 Task: Search one way flight ticket for 1 adult, 6 children, 1 infant in seat and 1 infant on lap in business from Joplin: Joplin Regional Airport to Evansville: Evansville Regional Airport on 8-3-2023. Choice of flights is Alaska. Number of bags: 2 carry on bags. Price is upto 65000. Outbound departure time preference is 12:30.
Action: Mouse moved to (225, 335)
Screenshot: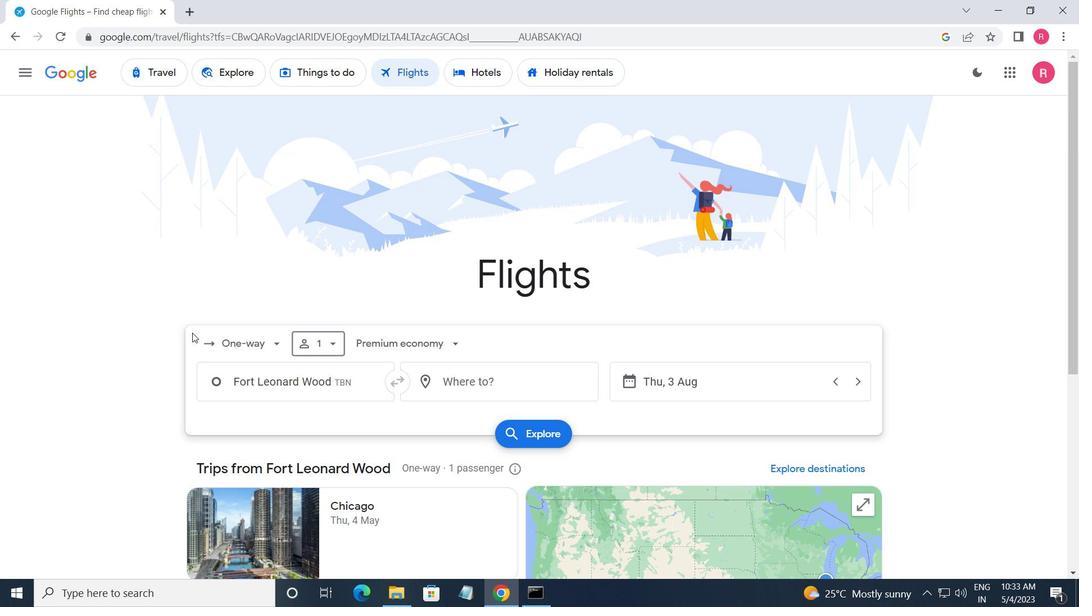 
Action: Mouse pressed left at (225, 335)
Screenshot: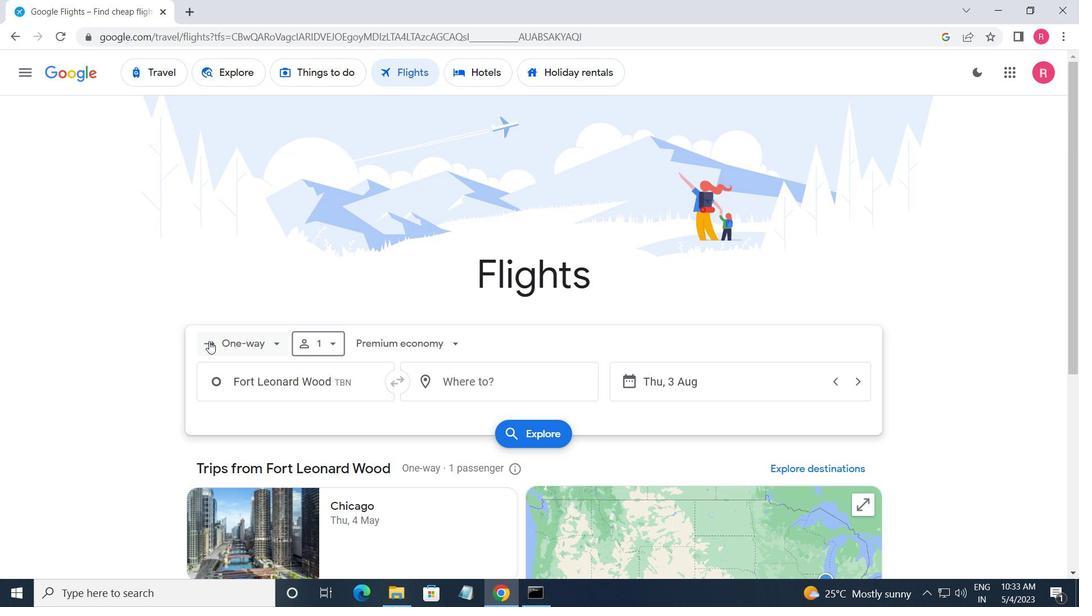 
Action: Mouse moved to (248, 409)
Screenshot: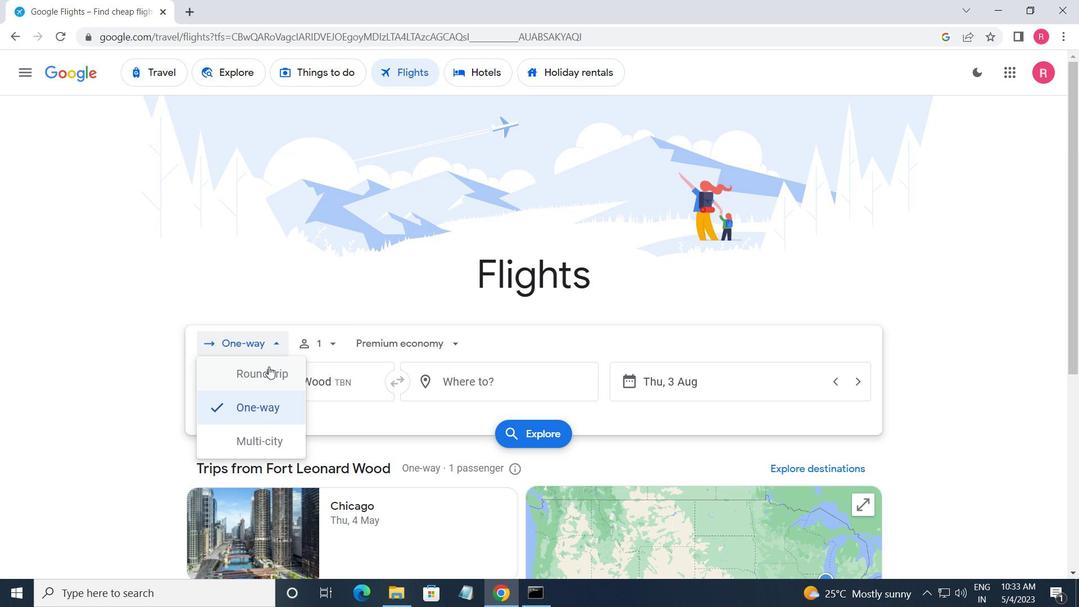 
Action: Mouse pressed left at (248, 409)
Screenshot: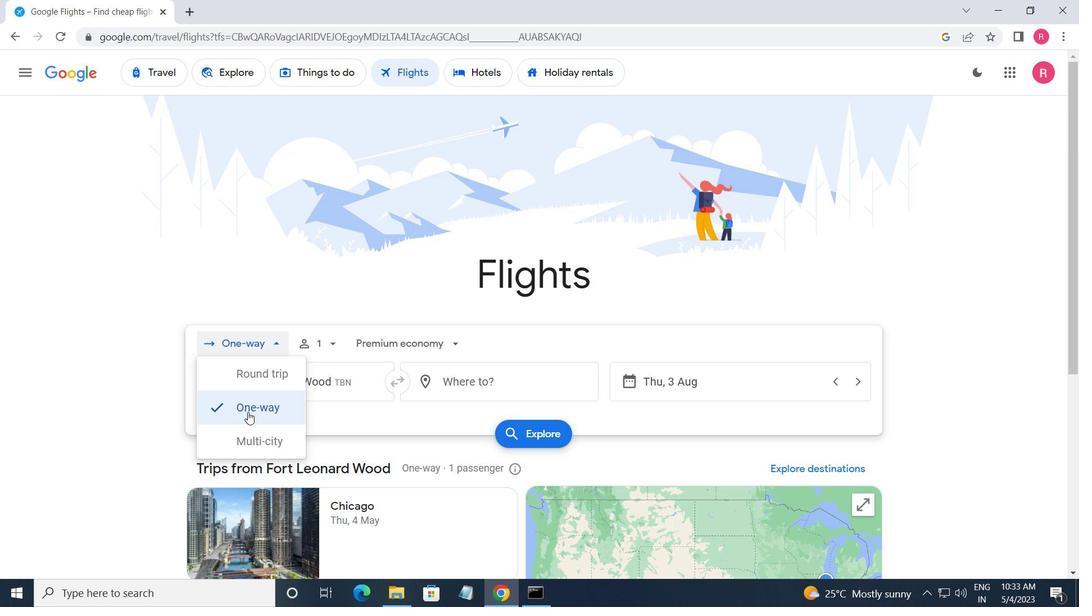 
Action: Mouse moved to (326, 341)
Screenshot: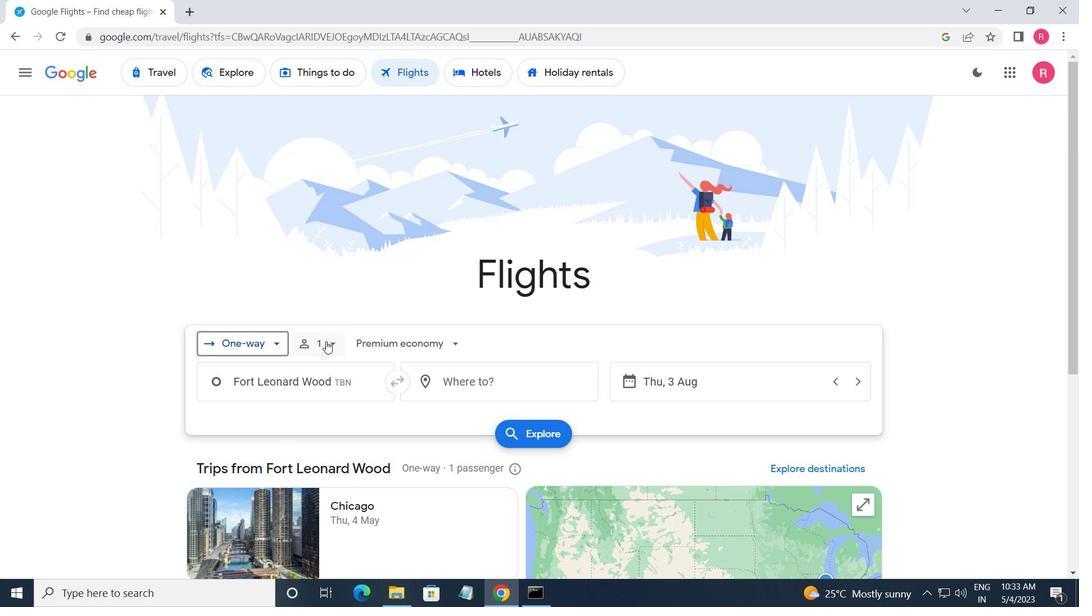 
Action: Mouse pressed left at (326, 341)
Screenshot: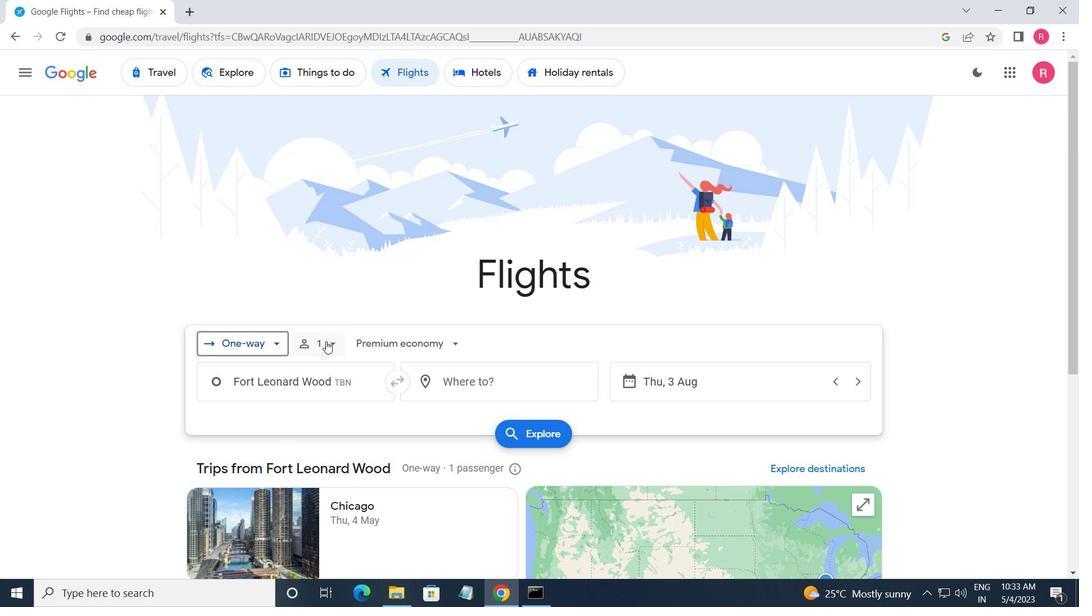 
Action: Mouse moved to (441, 407)
Screenshot: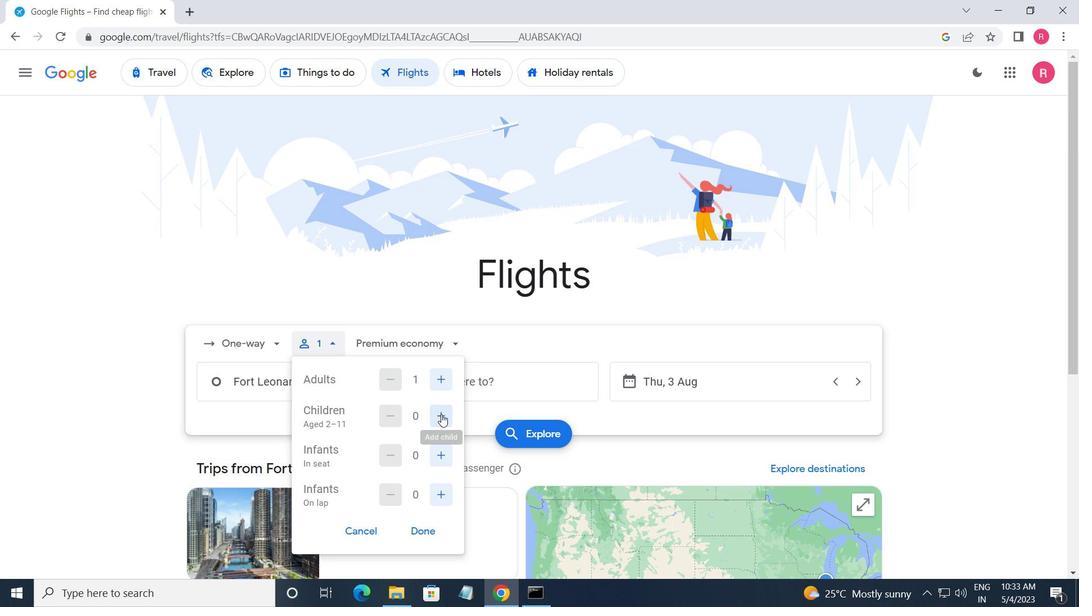 
Action: Mouse pressed left at (441, 407)
Screenshot: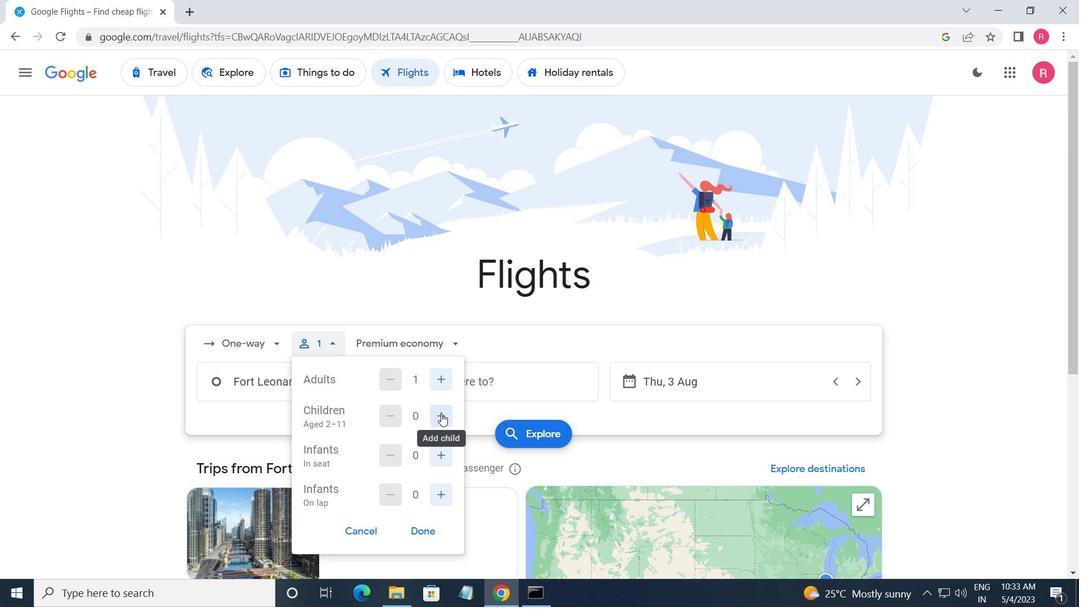 
Action: Mouse pressed left at (441, 407)
Screenshot: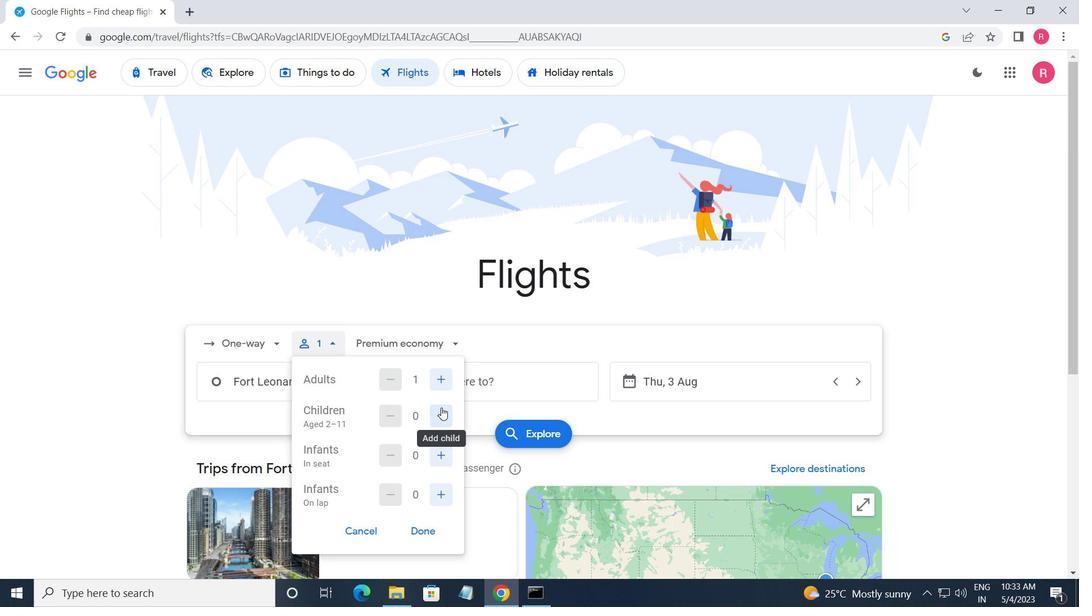 
Action: Mouse pressed left at (441, 407)
Screenshot: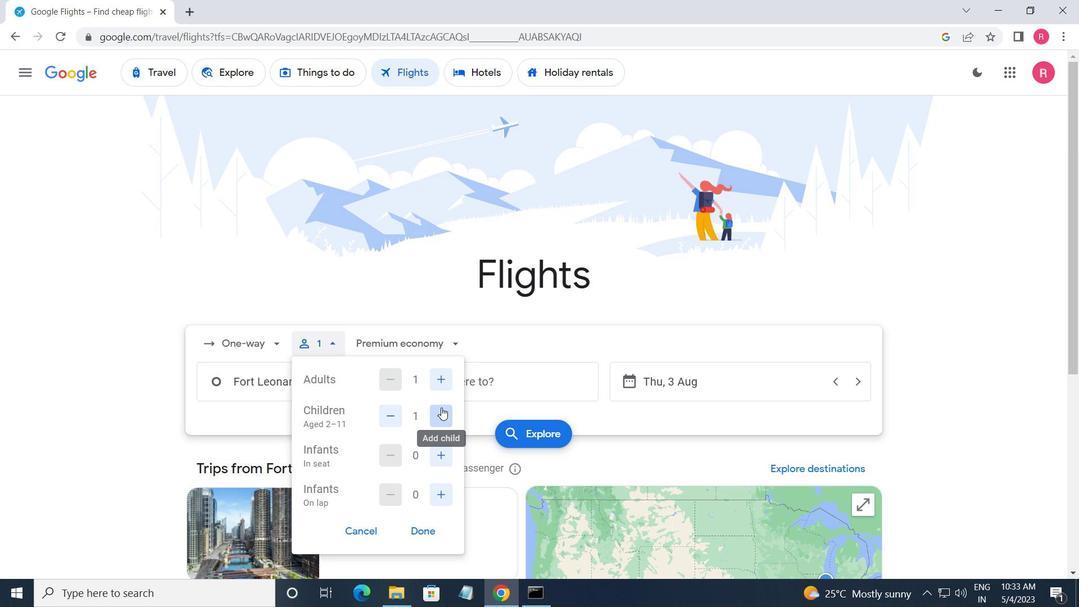 
Action: Mouse pressed left at (441, 407)
Screenshot: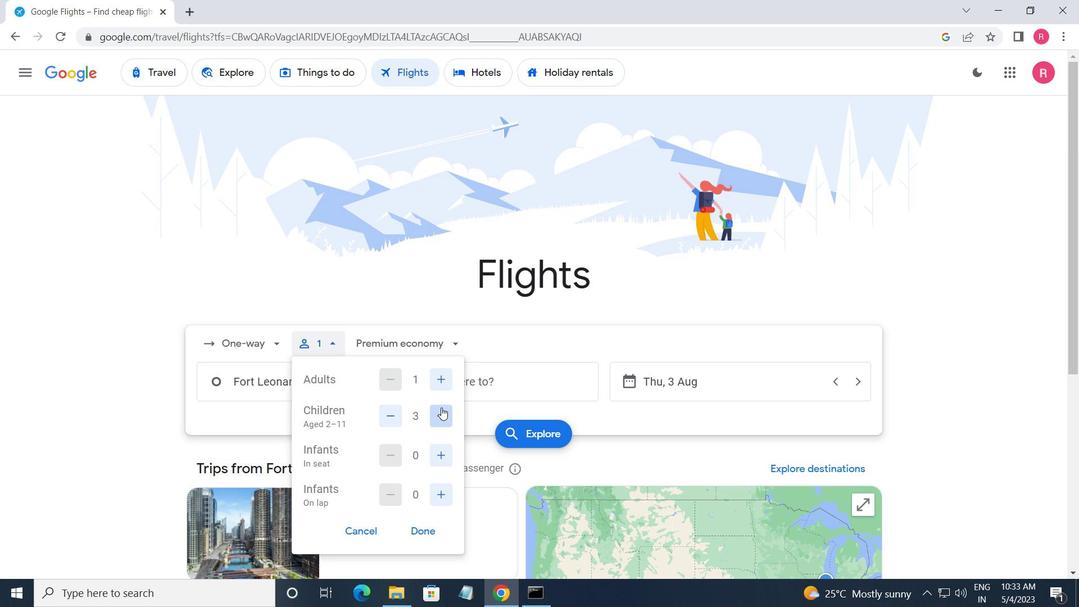 
Action: Mouse pressed left at (441, 407)
Screenshot: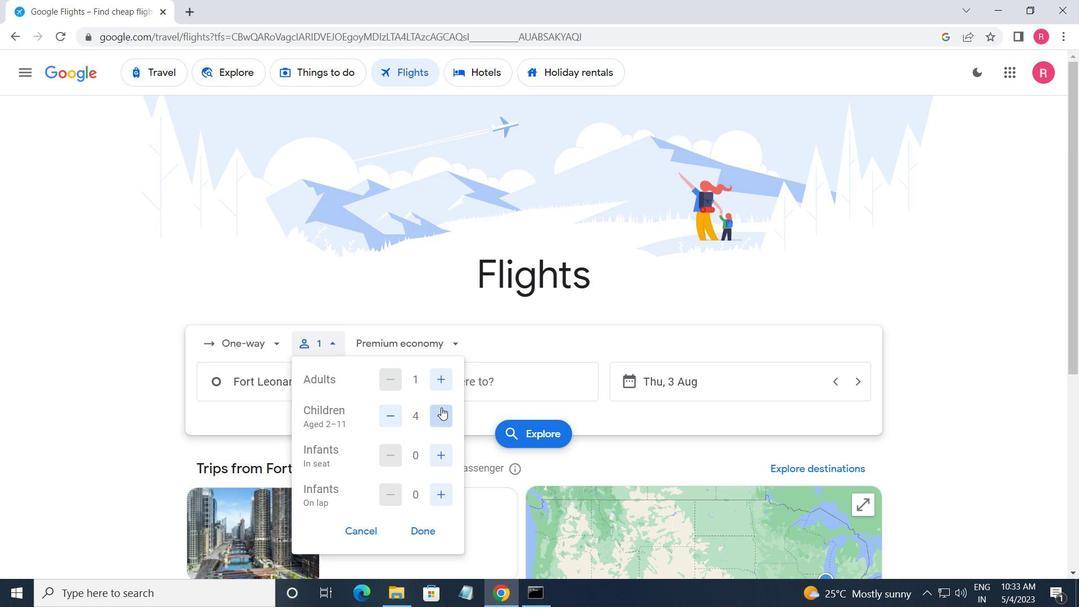 
Action: Mouse pressed left at (441, 407)
Screenshot: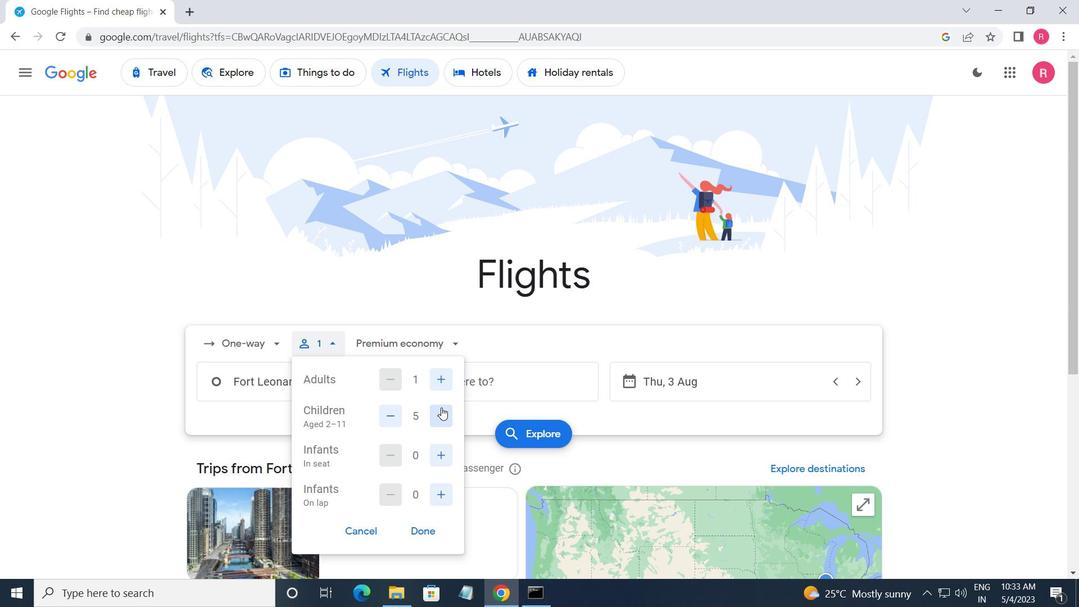 
Action: Mouse moved to (430, 460)
Screenshot: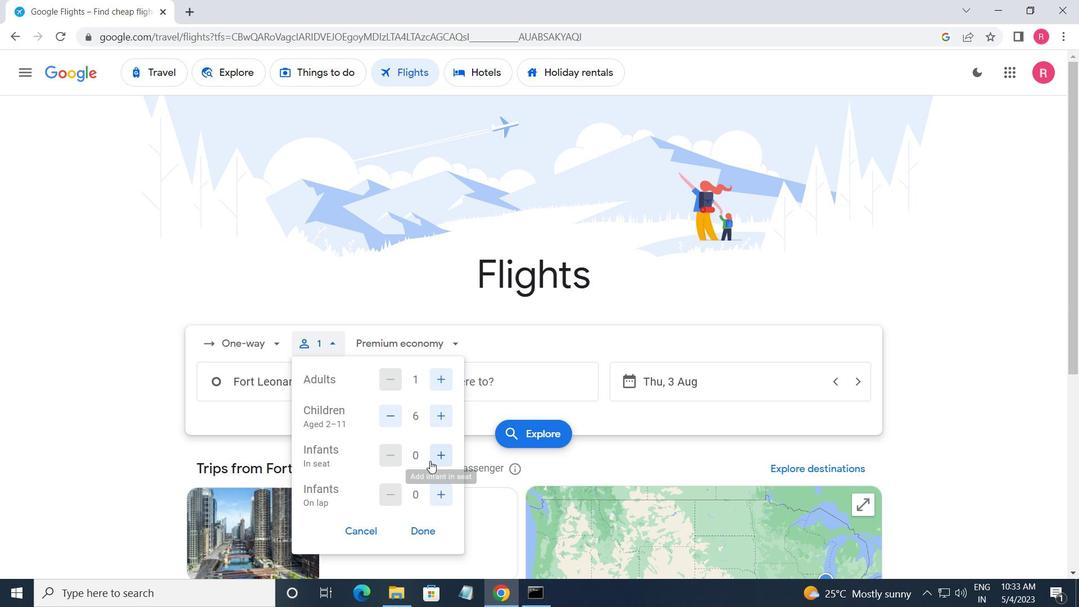 
Action: Mouse pressed left at (430, 460)
Screenshot: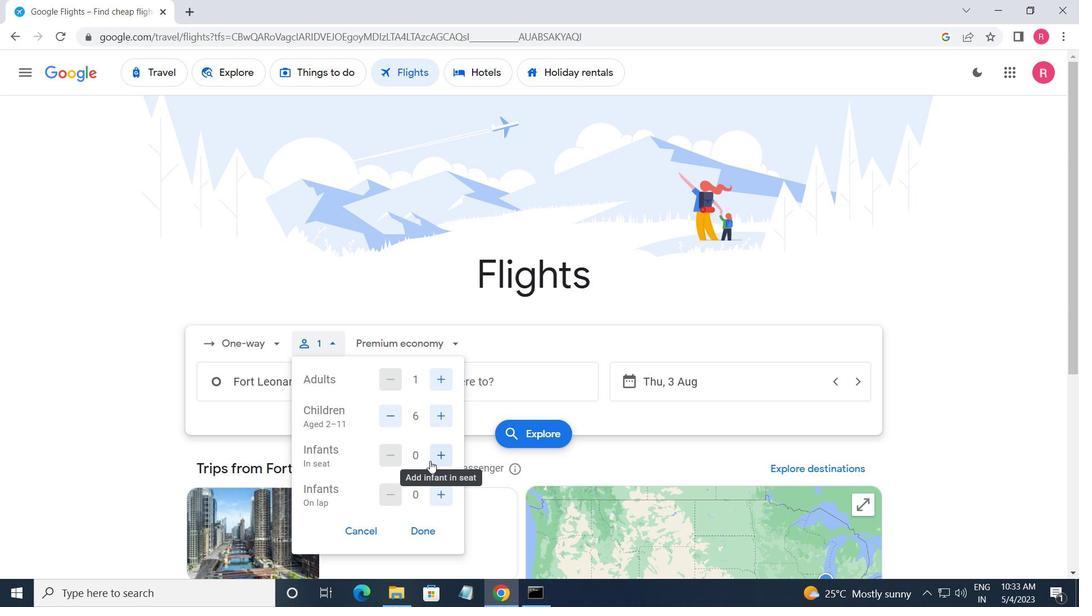 
Action: Mouse moved to (433, 494)
Screenshot: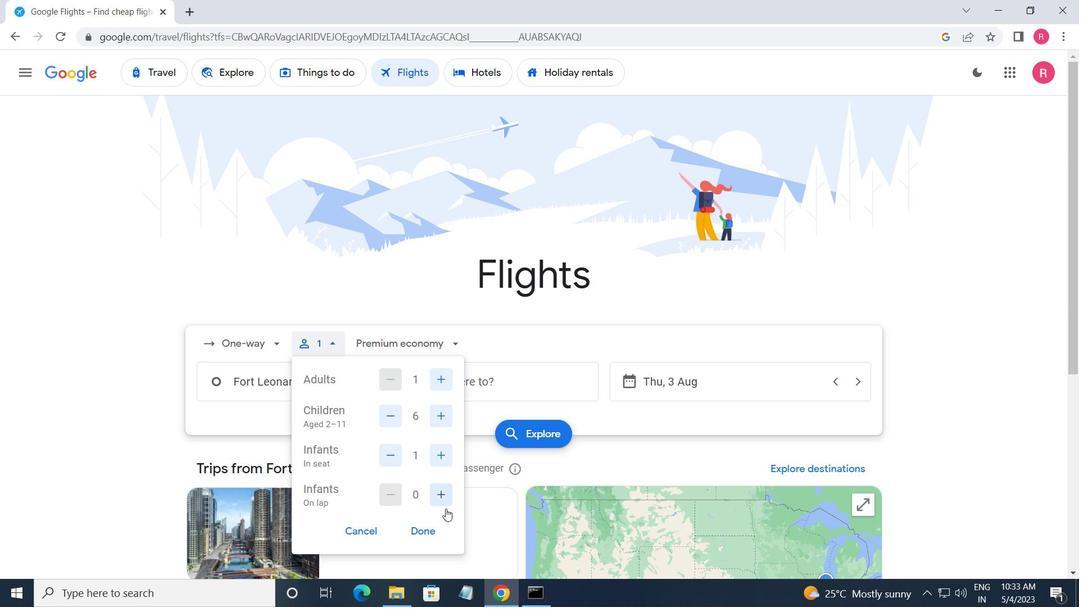 
Action: Mouse pressed left at (433, 494)
Screenshot: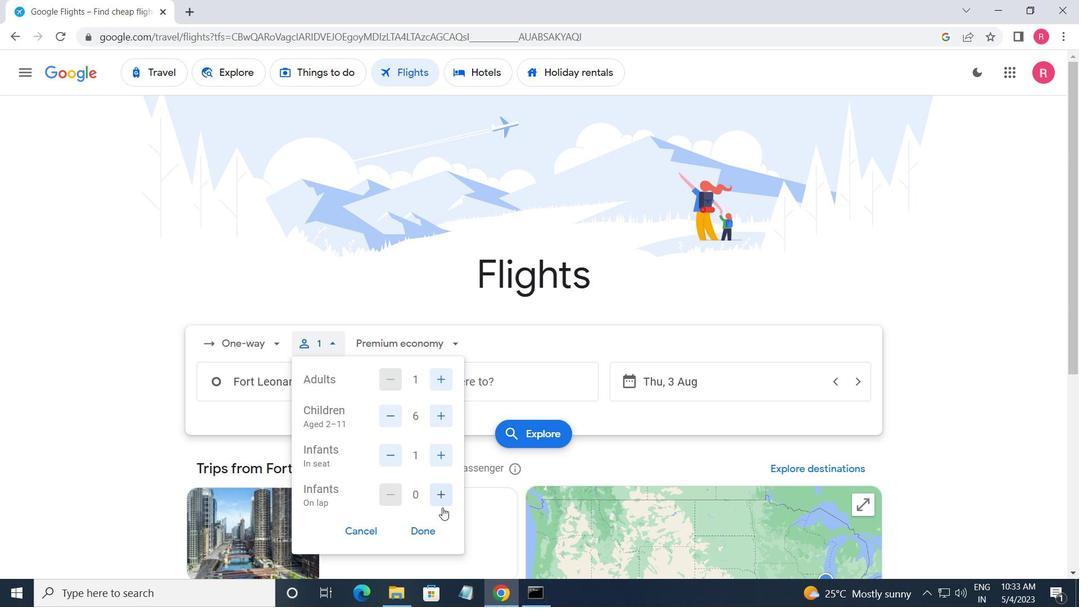 
Action: Mouse moved to (431, 523)
Screenshot: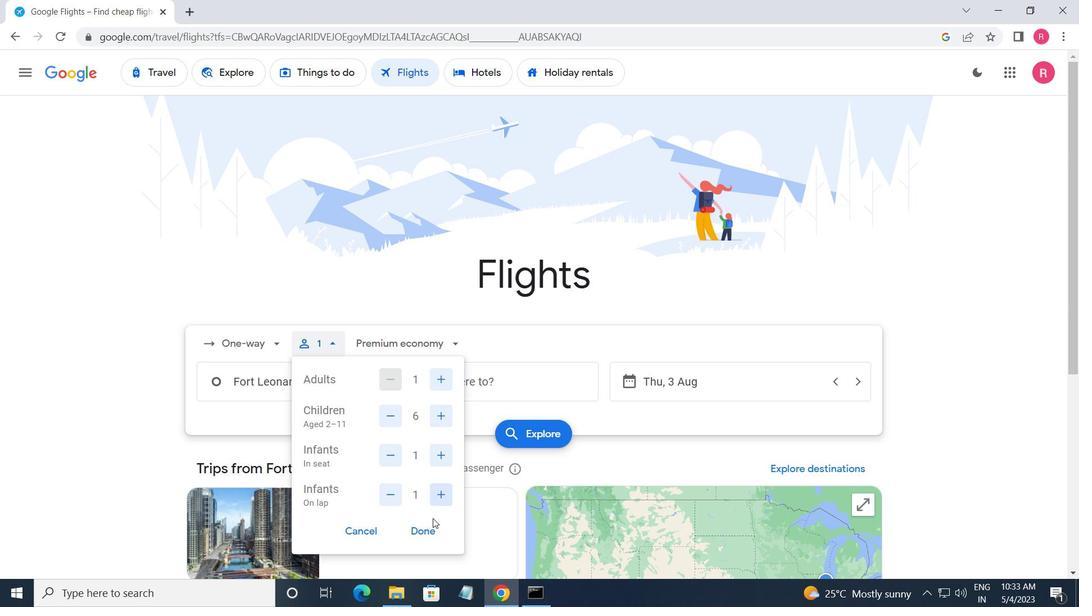 
Action: Mouse pressed left at (431, 523)
Screenshot: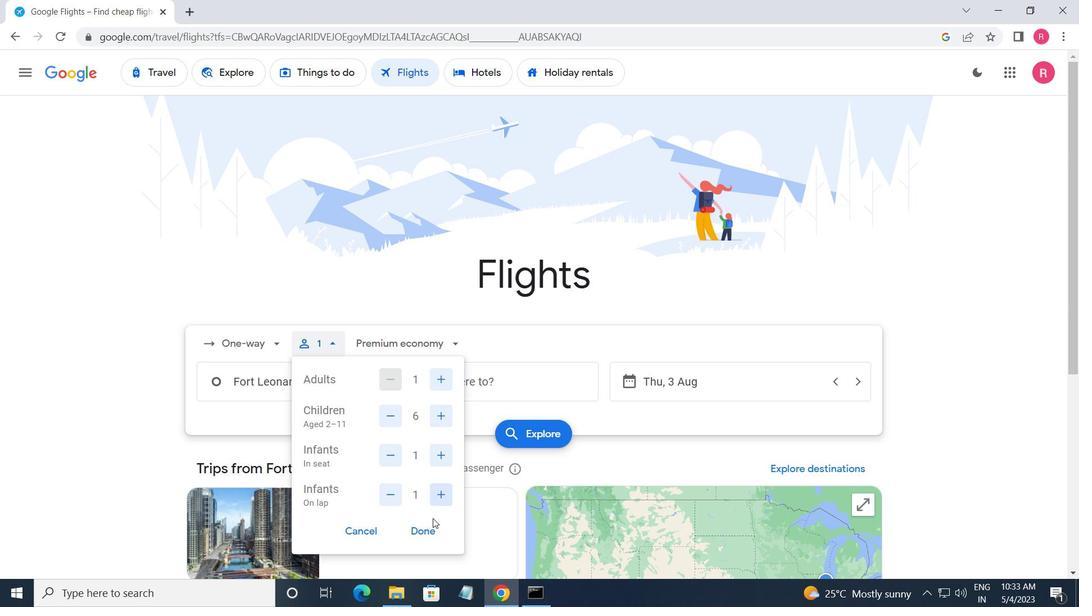 
Action: Mouse moved to (395, 335)
Screenshot: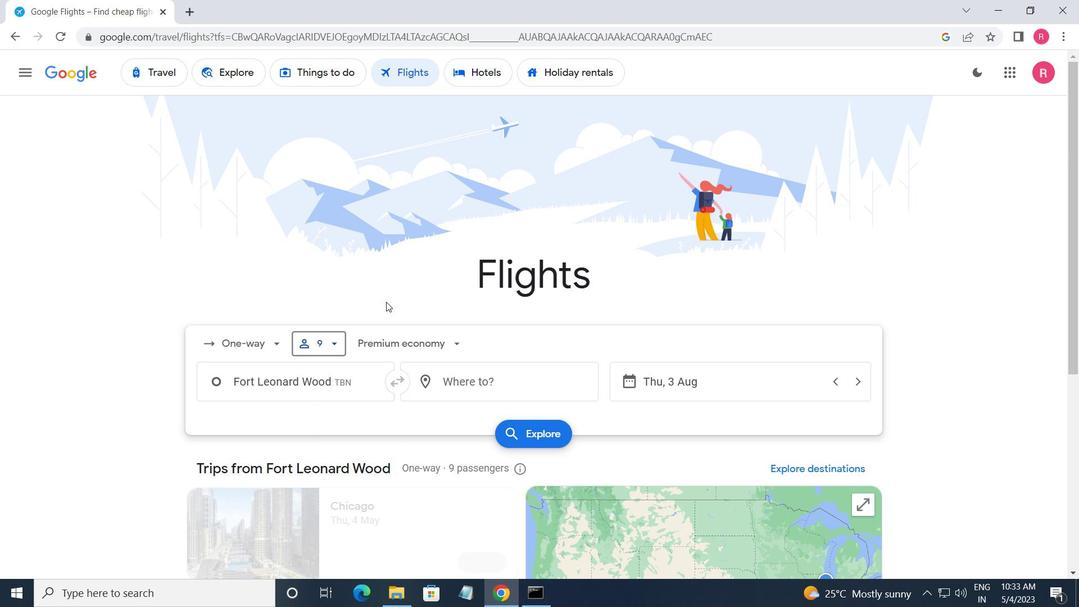
Action: Mouse pressed left at (395, 335)
Screenshot: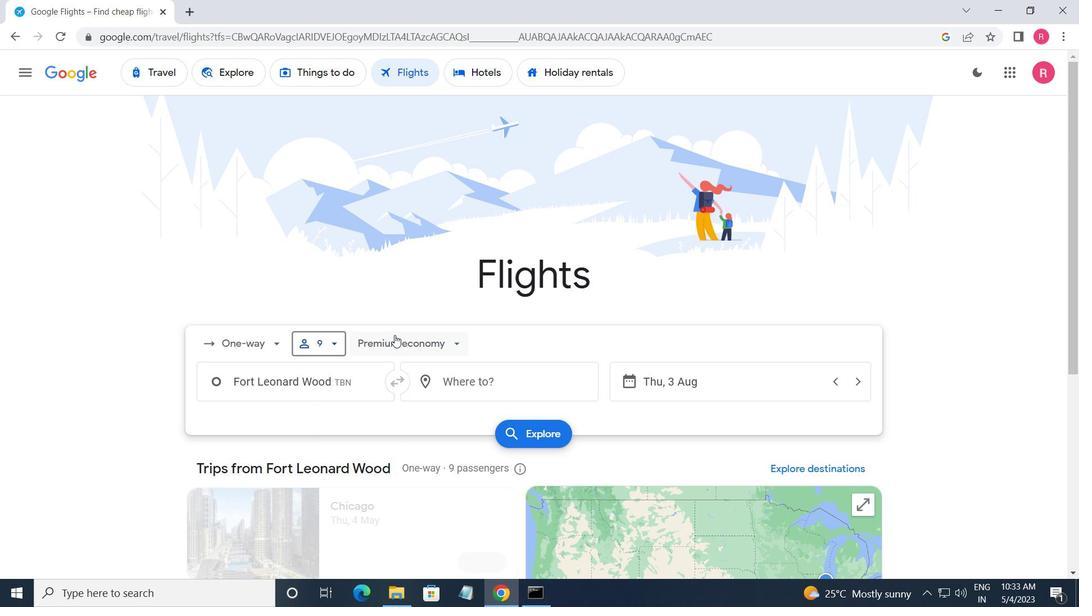 
Action: Mouse moved to (415, 444)
Screenshot: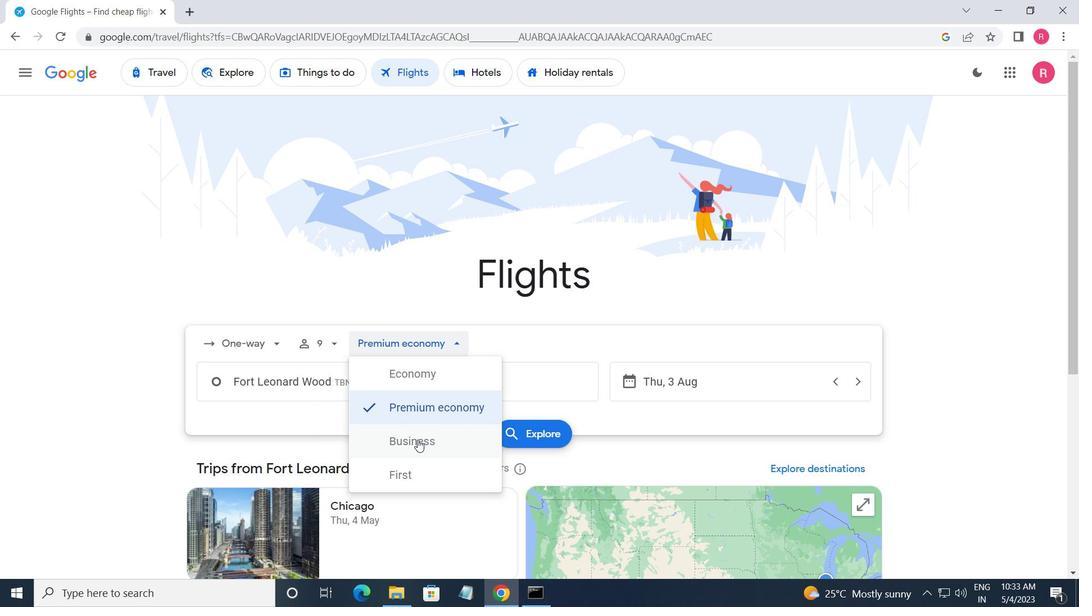 
Action: Mouse pressed left at (415, 444)
Screenshot: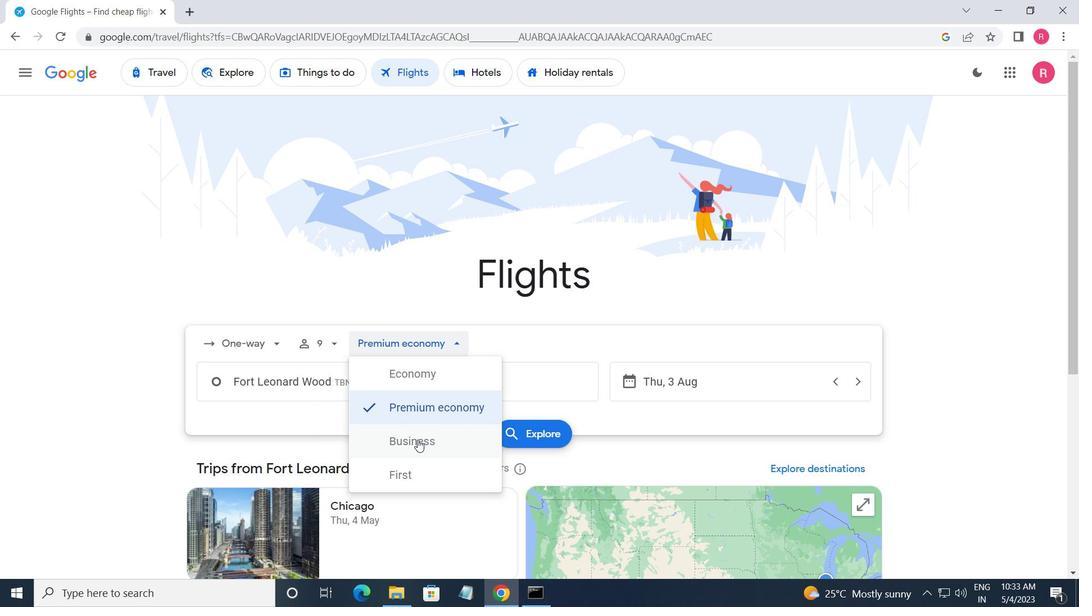 
Action: Mouse moved to (363, 390)
Screenshot: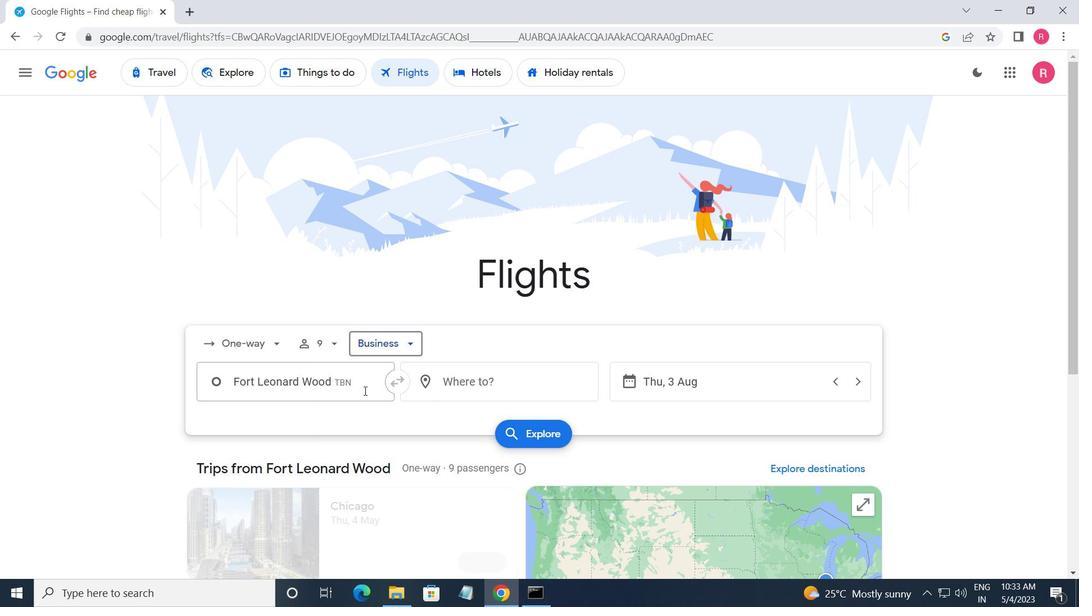 
Action: Mouse pressed left at (363, 390)
Screenshot: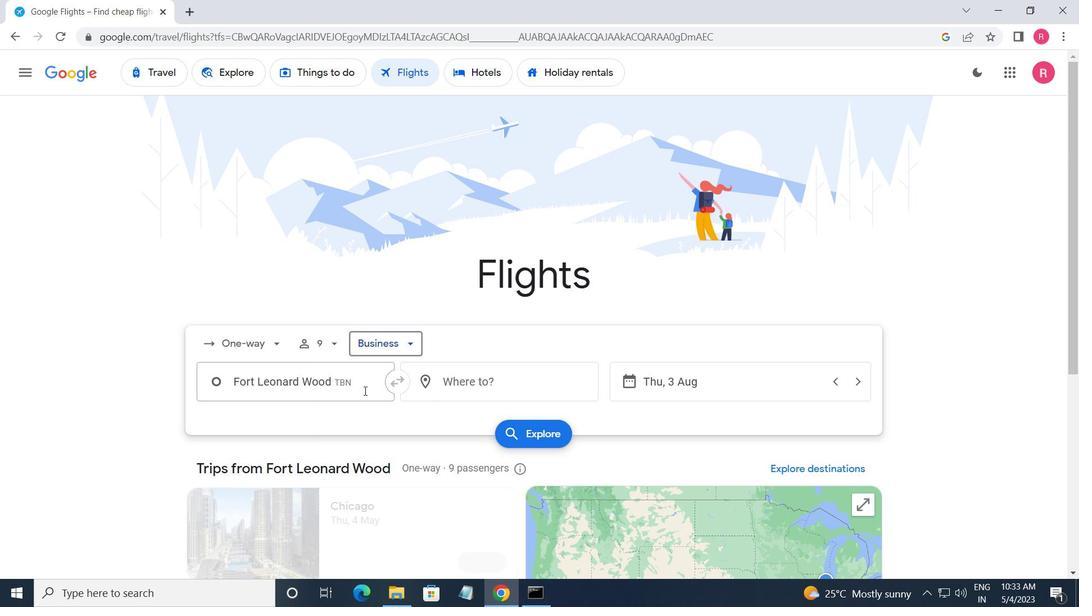 
Action: Mouse moved to (362, 390)
Screenshot: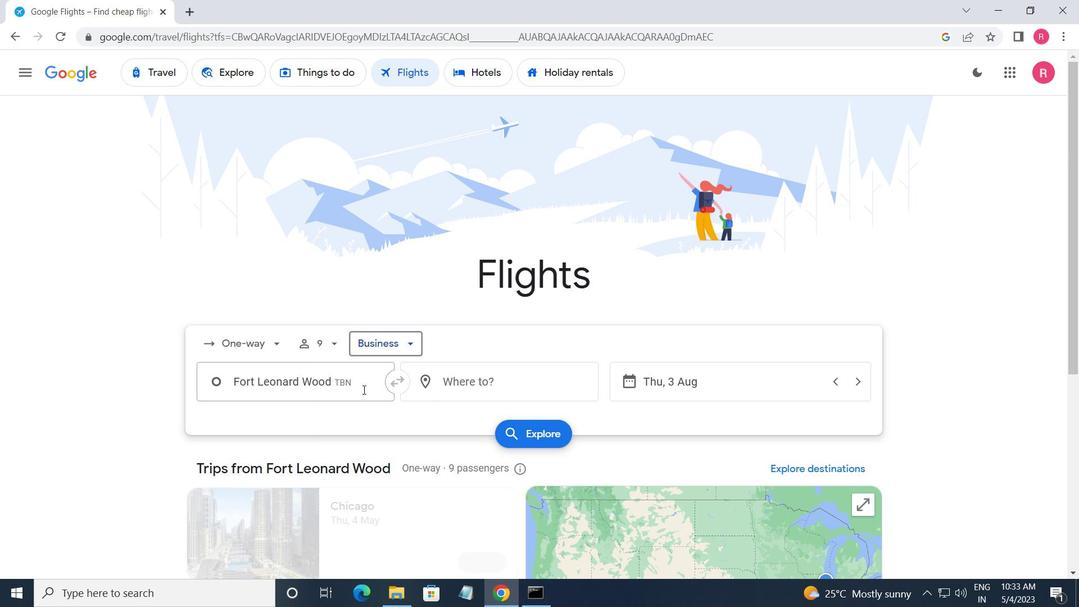 
Action: Key pressed <Key.shift_r>Joplin<Key.space>
Screenshot: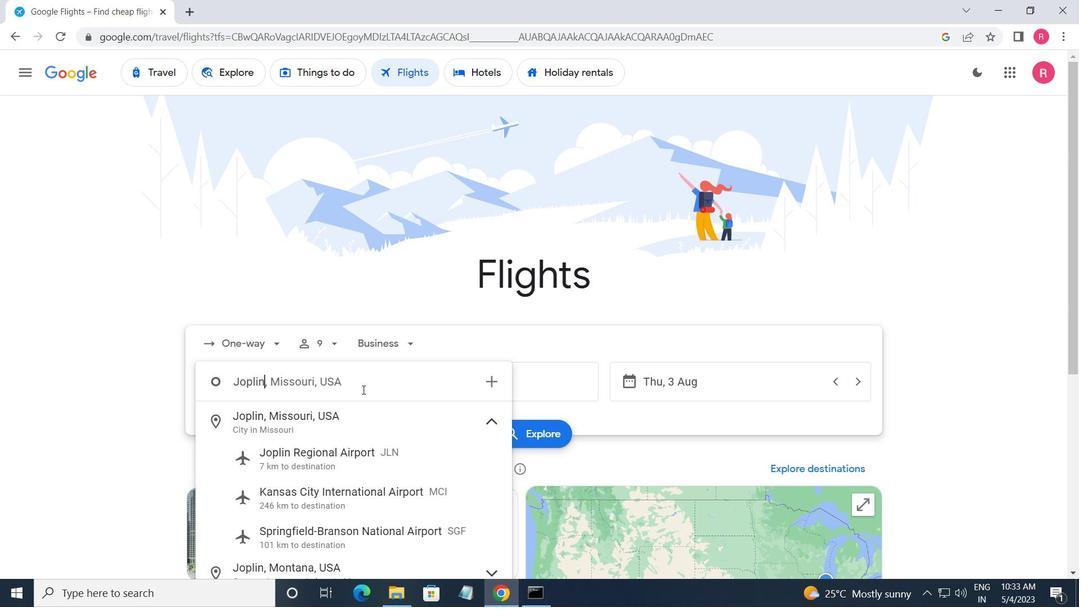
Action: Mouse moved to (293, 451)
Screenshot: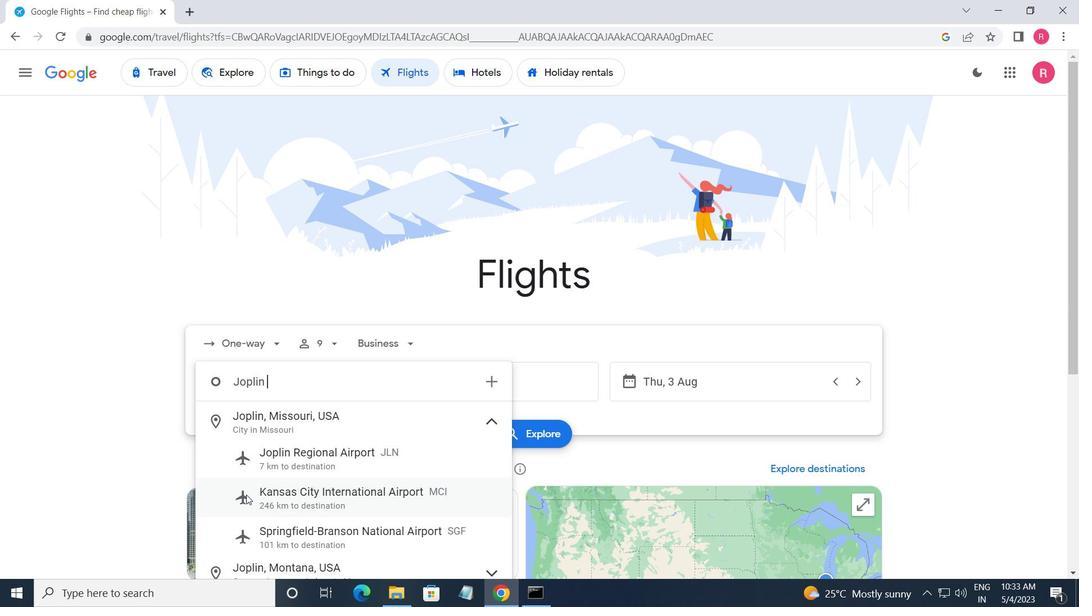 
Action: Mouse pressed left at (293, 451)
Screenshot: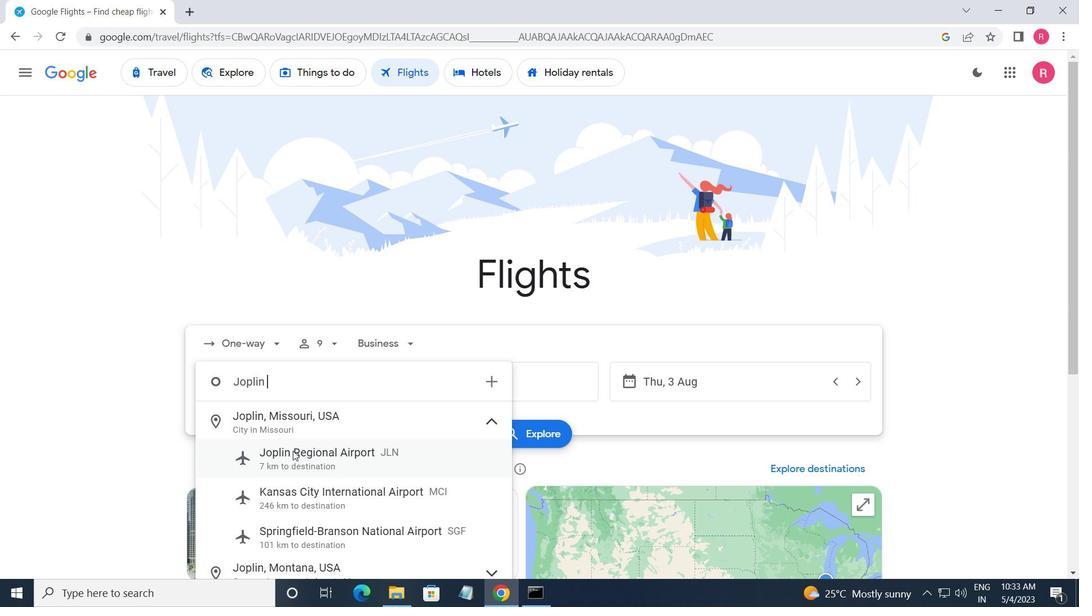 
Action: Mouse moved to (502, 379)
Screenshot: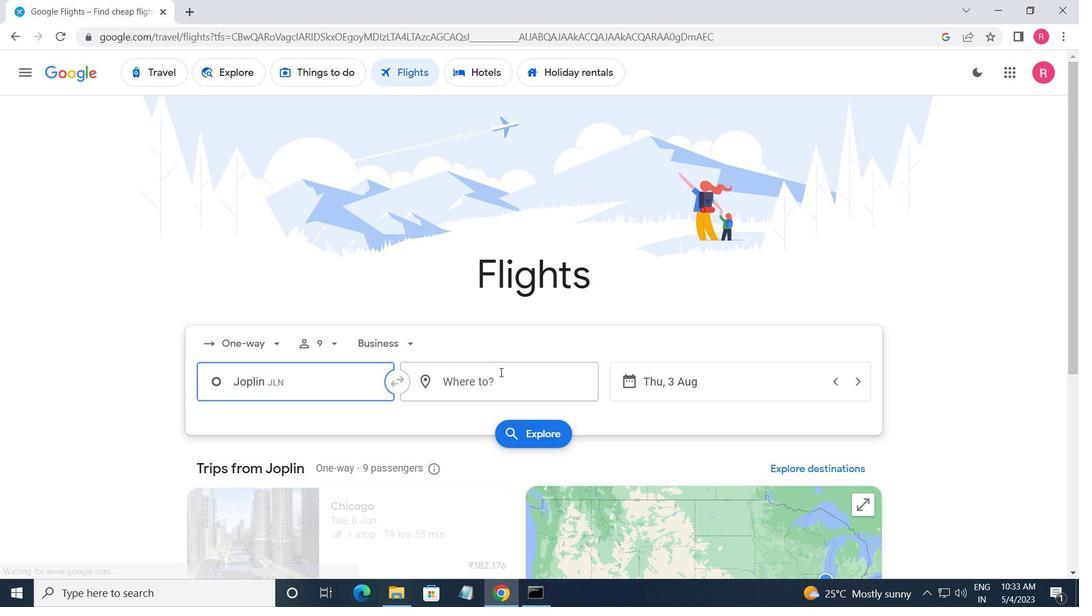 
Action: Mouse pressed left at (502, 379)
Screenshot: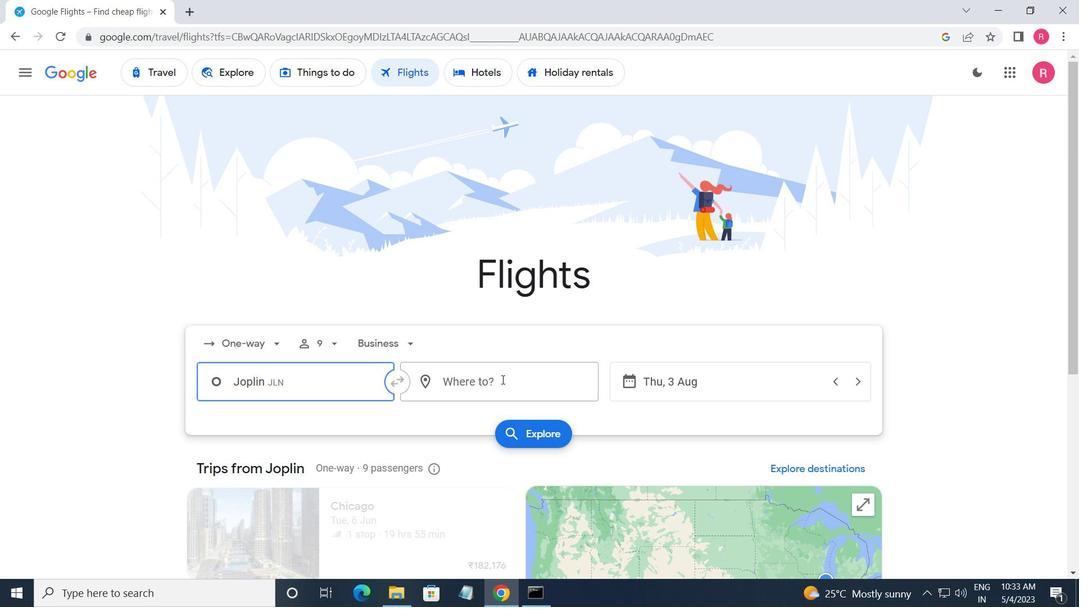 
Action: Mouse moved to (500, 521)
Screenshot: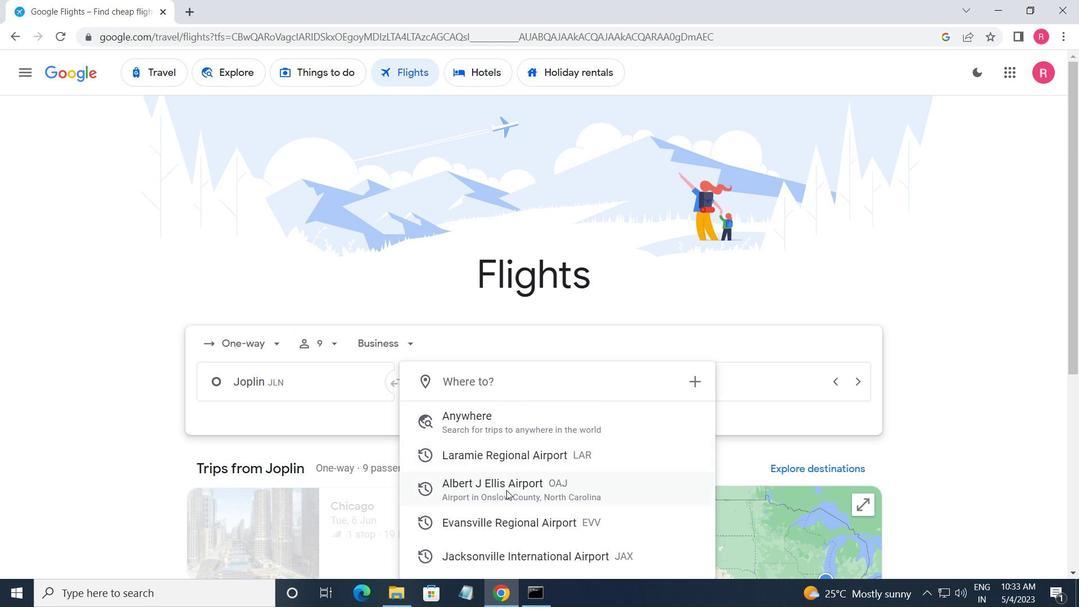 
Action: Mouse pressed left at (500, 521)
Screenshot: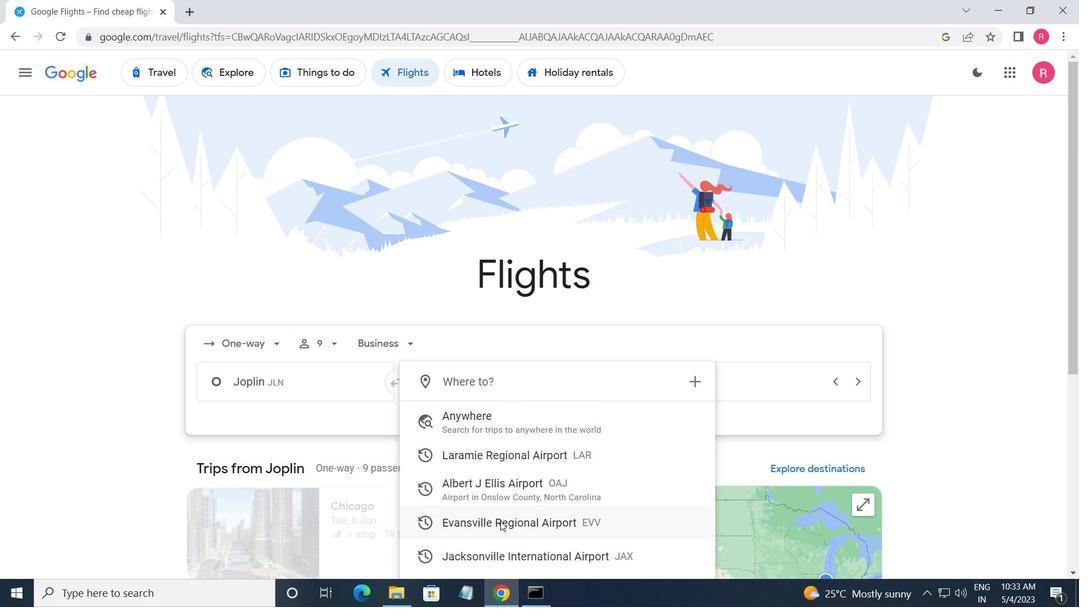
Action: Mouse moved to (737, 381)
Screenshot: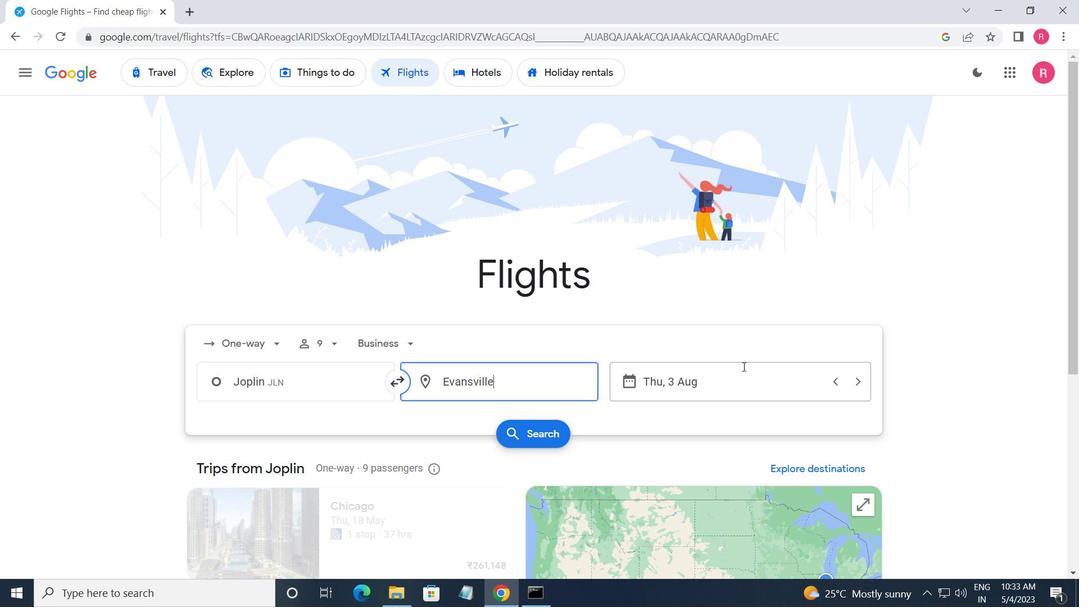 
Action: Mouse pressed left at (737, 381)
Screenshot: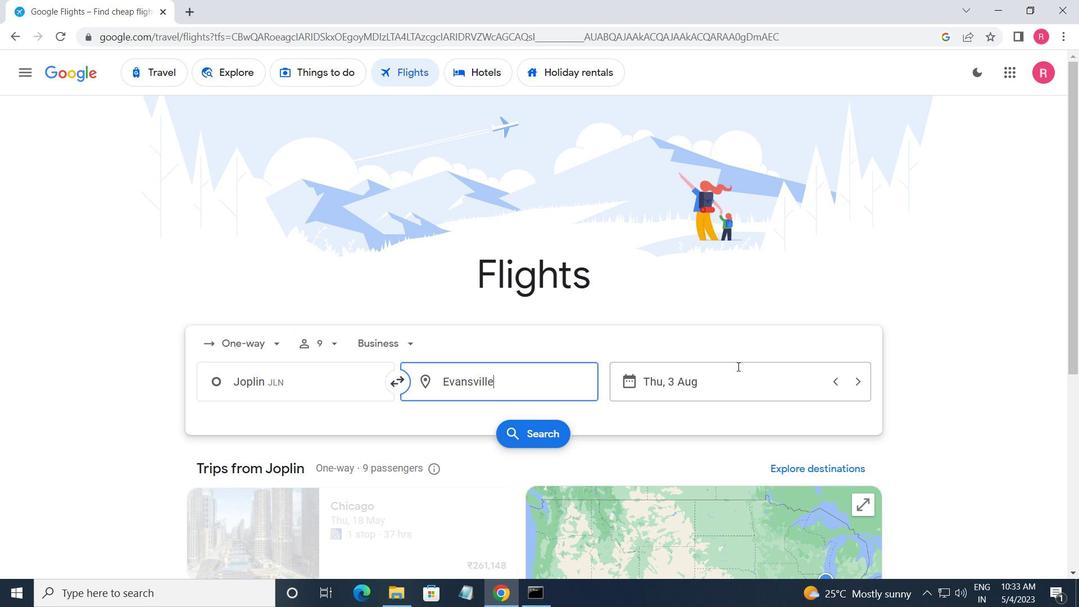 
Action: Mouse moved to (502, 326)
Screenshot: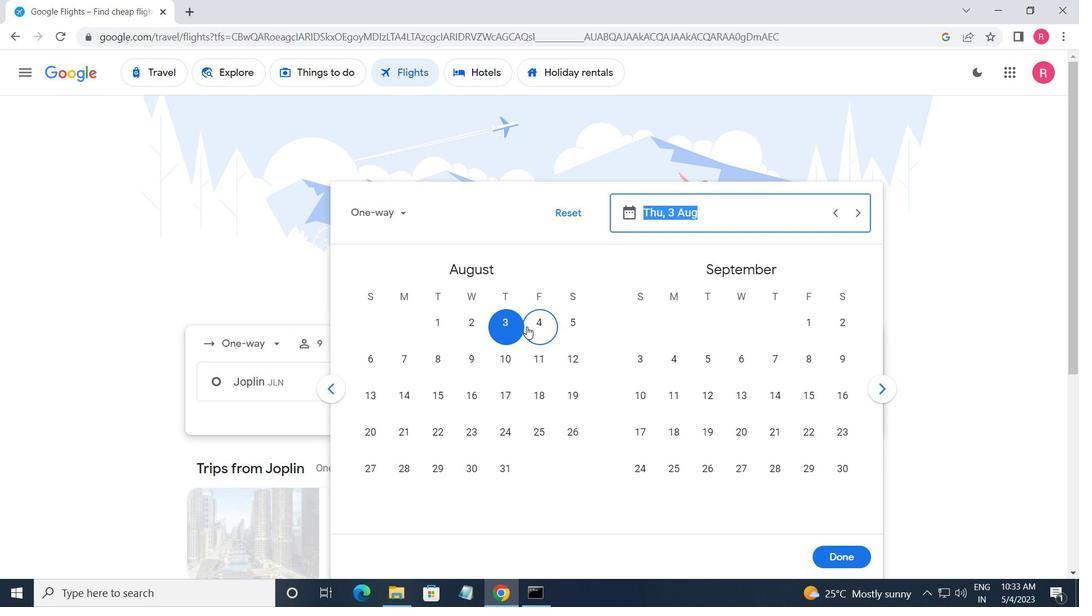 
Action: Mouse pressed left at (502, 326)
Screenshot: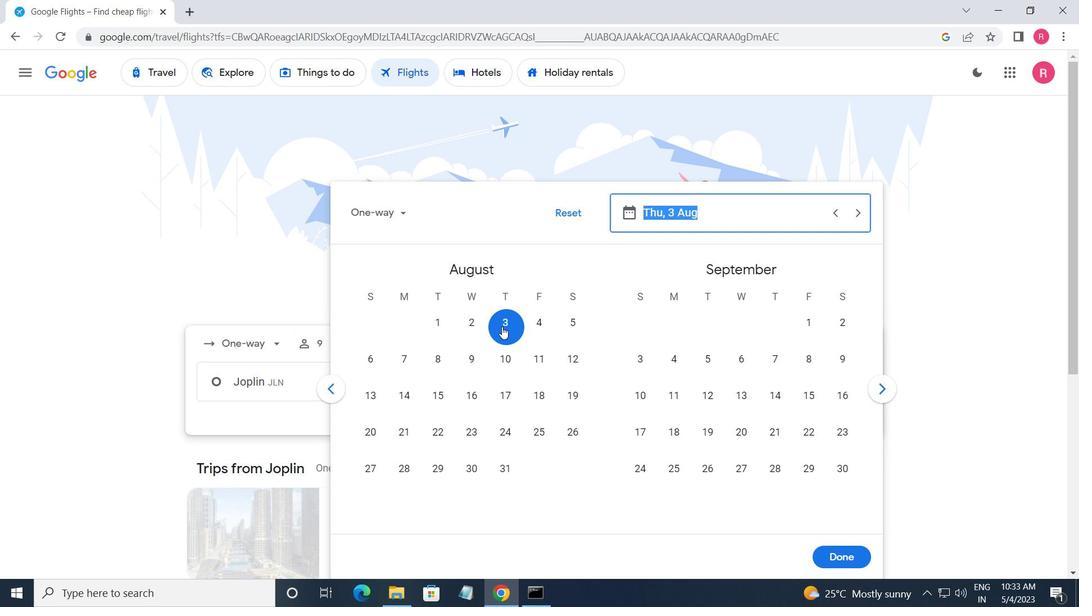 
Action: Mouse moved to (843, 557)
Screenshot: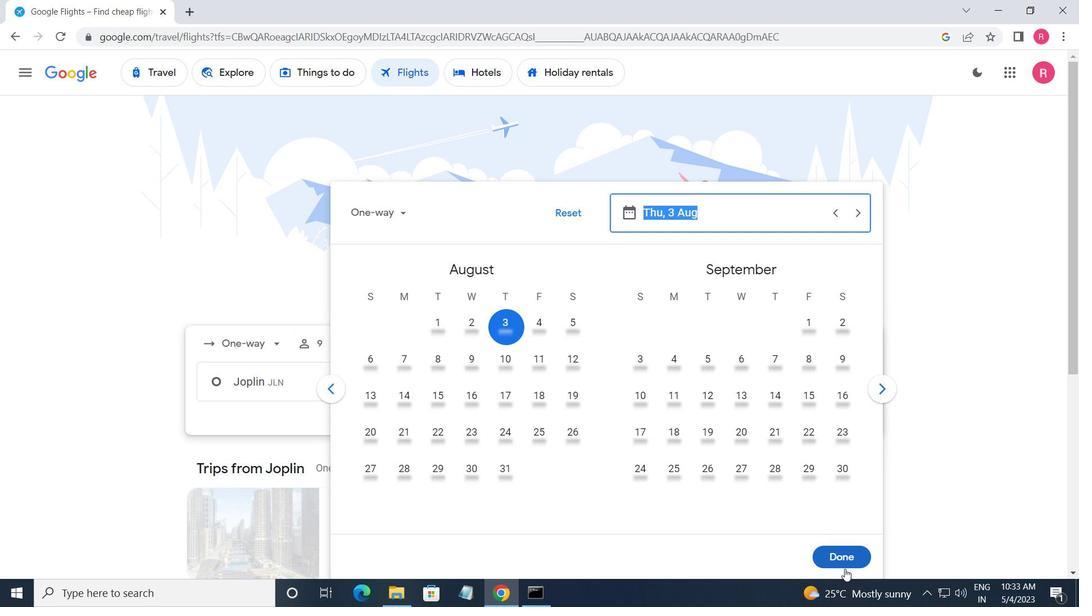 
Action: Mouse pressed left at (843, 557)
Screenshot: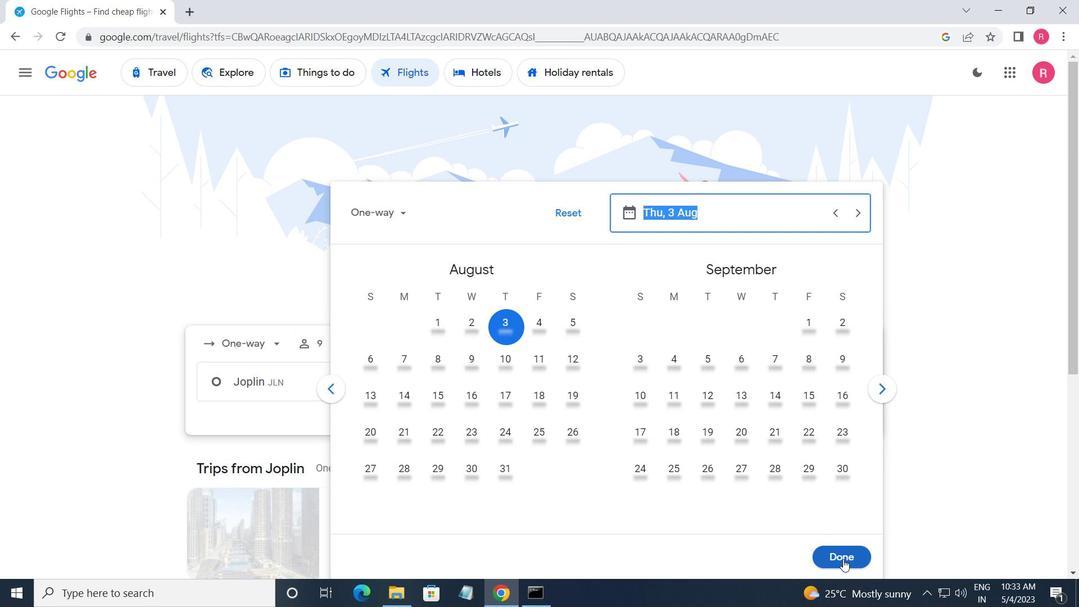 
Action: Mouse moved to (532, 427)
Screenshot: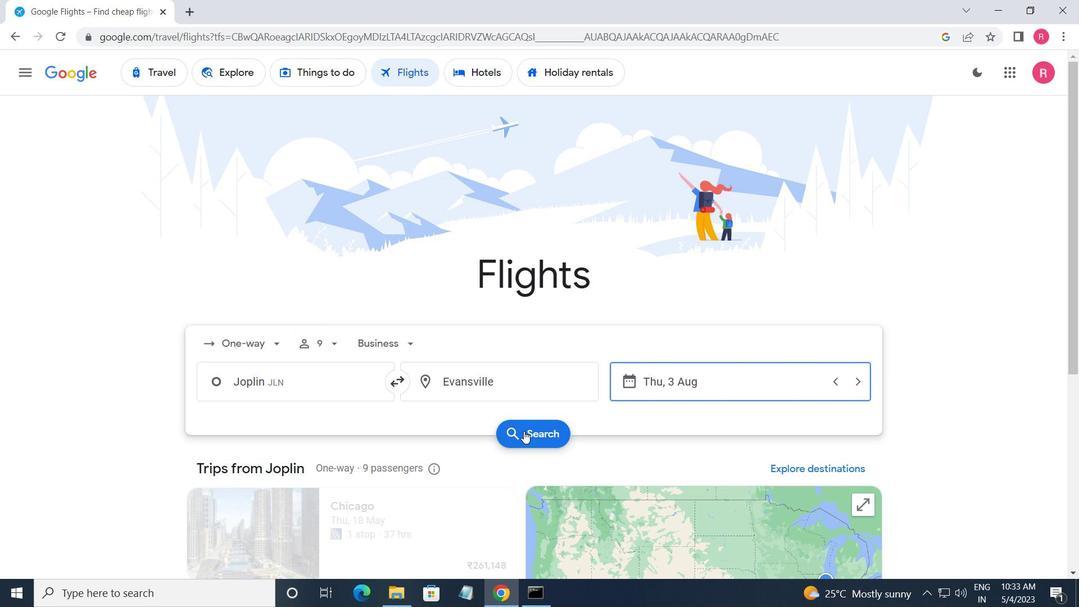 
Action: Mouse pressed left at (532, 427)
Screenshot: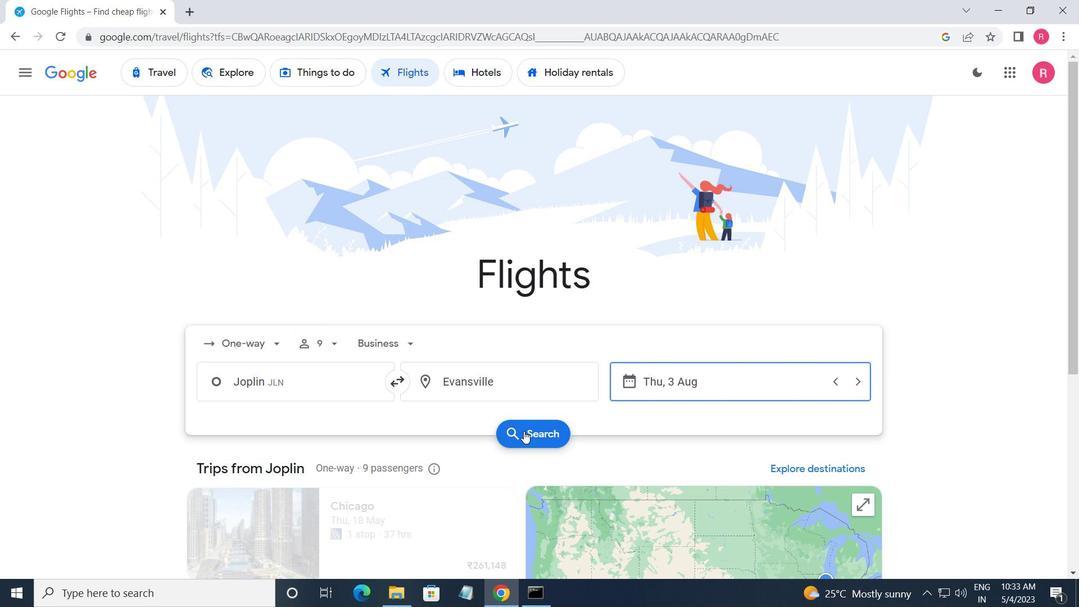 
Action: Mouse moved to (214, 212)
Screenshot: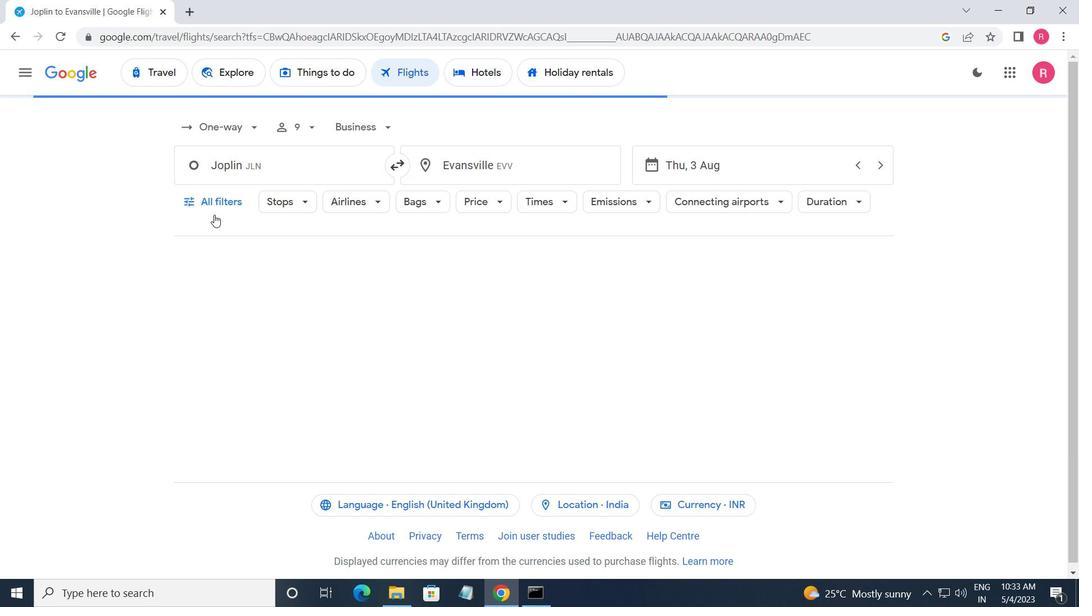 
Action: Mouse pressed left at (214, 212)
Screenshot: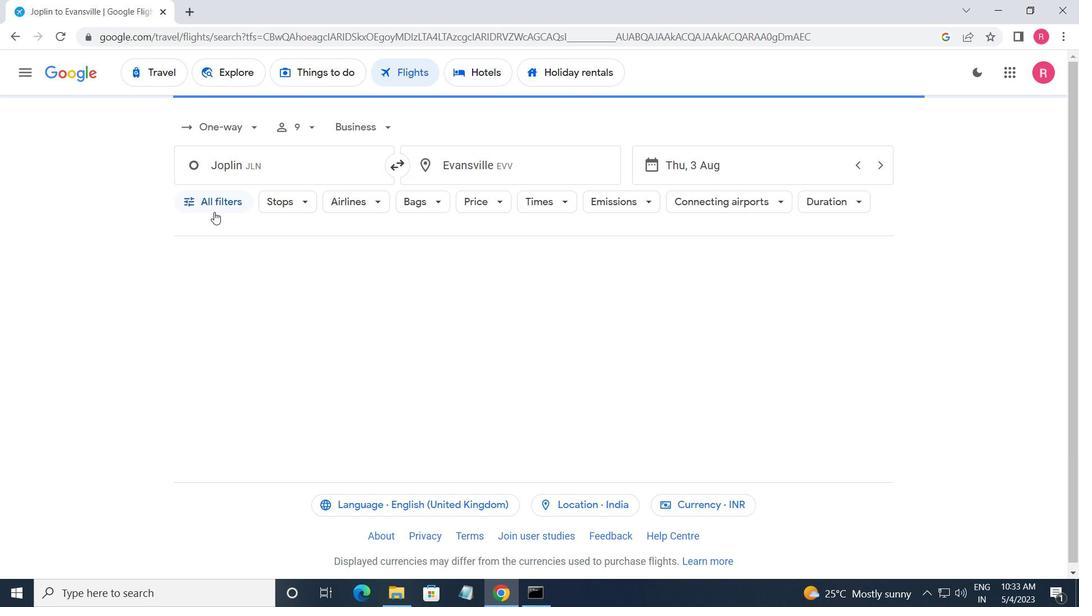 
Action: Mouse moved to (283, 344)
Screenshot: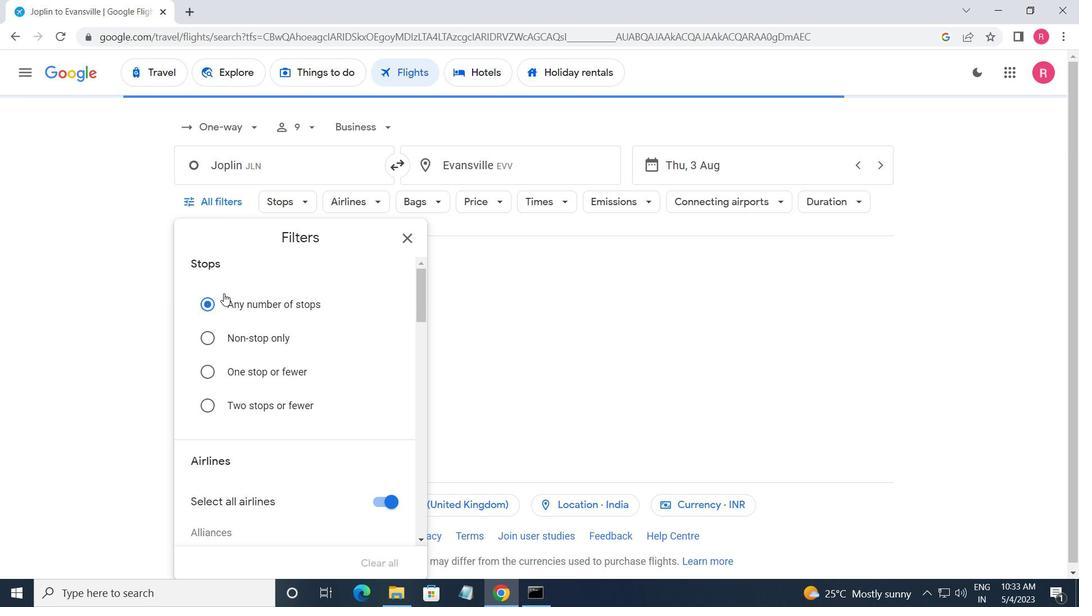 
Action: Mouse scrolled (283, 343) with delta (0, 0)
Screenshot: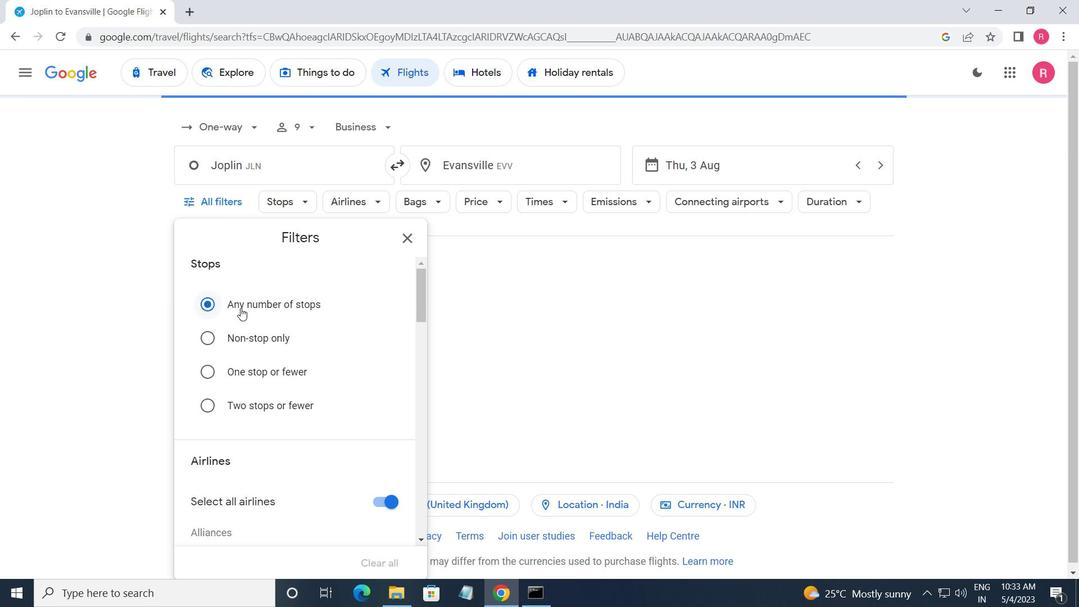 
Action: Mouse moved to (283, 344)
Screenshot: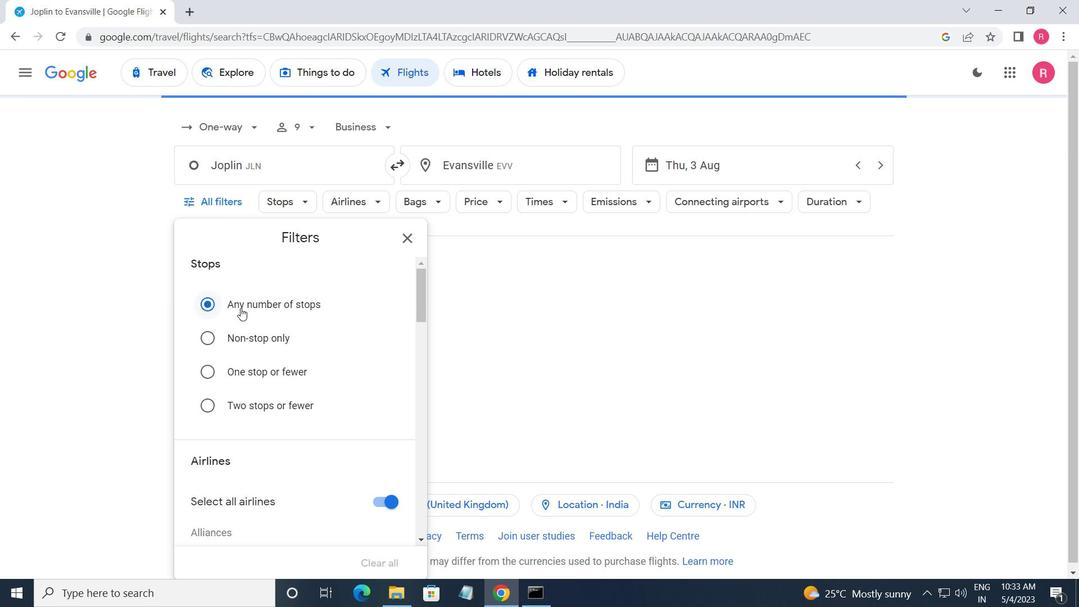 
Action: Mouse scrolled (283, 344) with delta (0, 0)
Screenshot: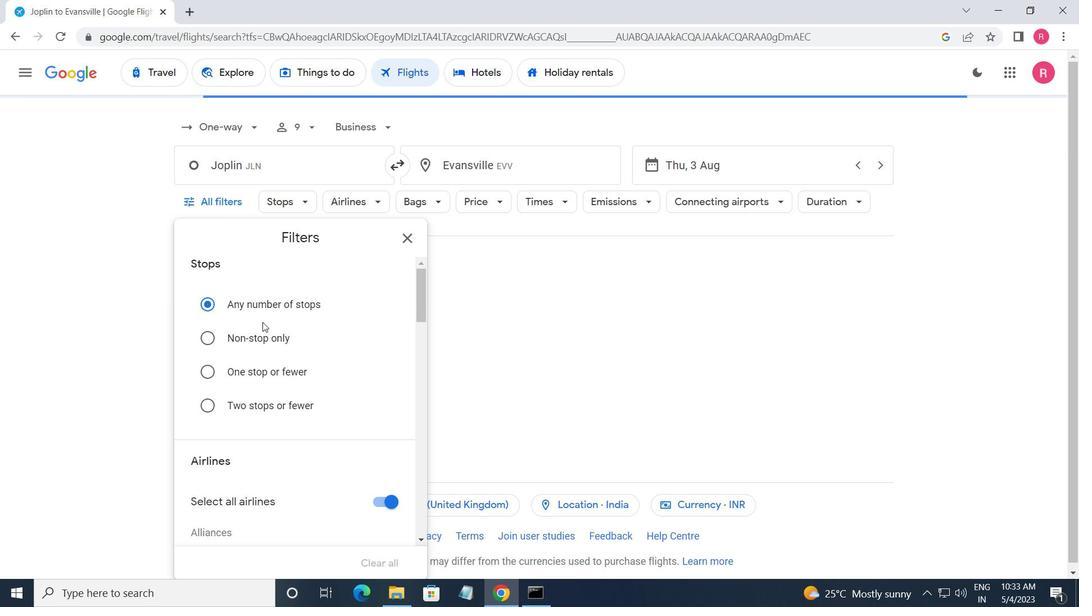 
Action: Mouse scrolled (283, 344) with delta (0, 0)
Screenshot: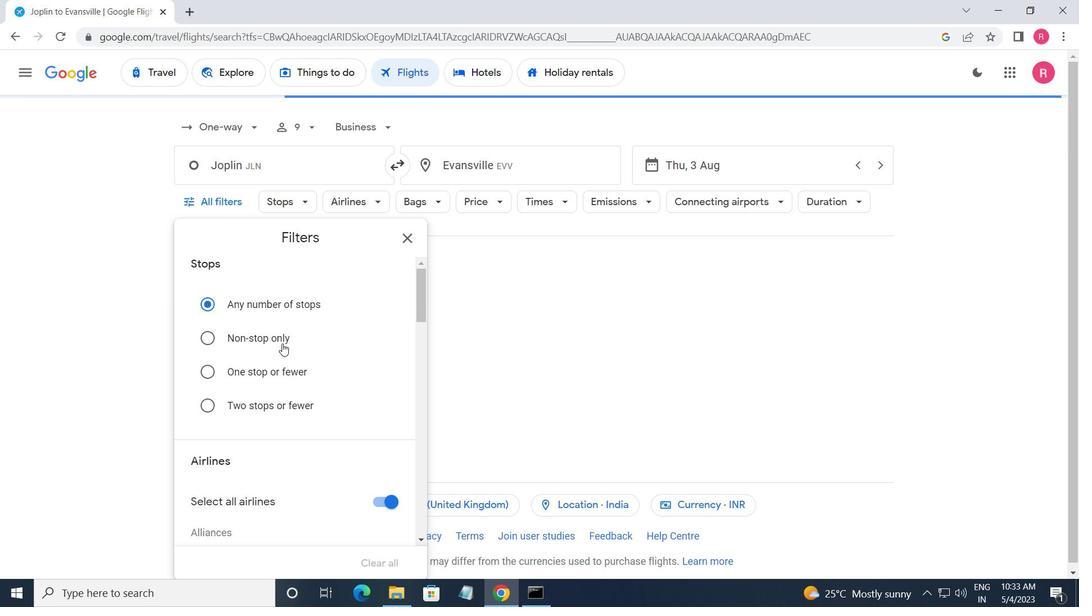 
Action: Mouse scrolled (283, 344) with delta (0, 0)
Screenshot: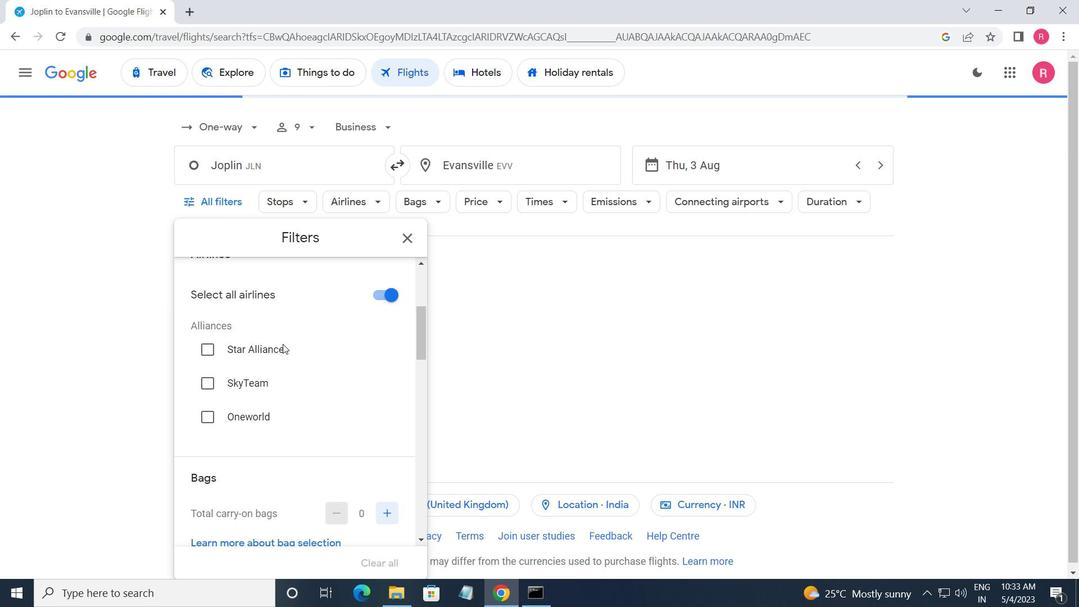 
Action: Mouse scrolled (283, 344) with delta (0, 0)
Screenshot: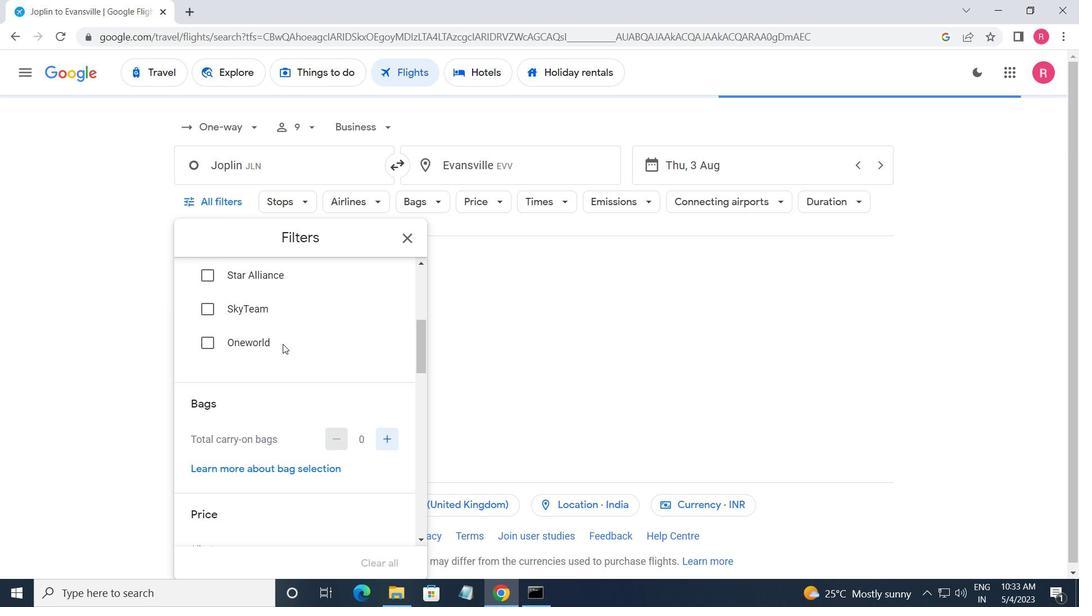 
Action: Mouse scrolled (283, 344) with delta (0, 0)
Screenshot: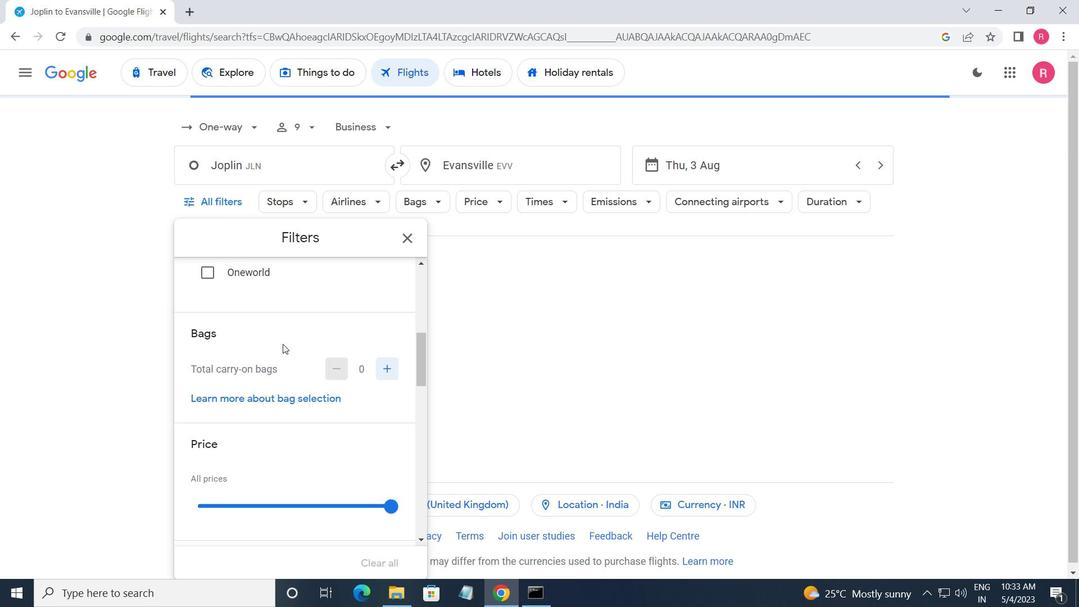 
Action: Mouse moved to (372, 303)
Screenshot: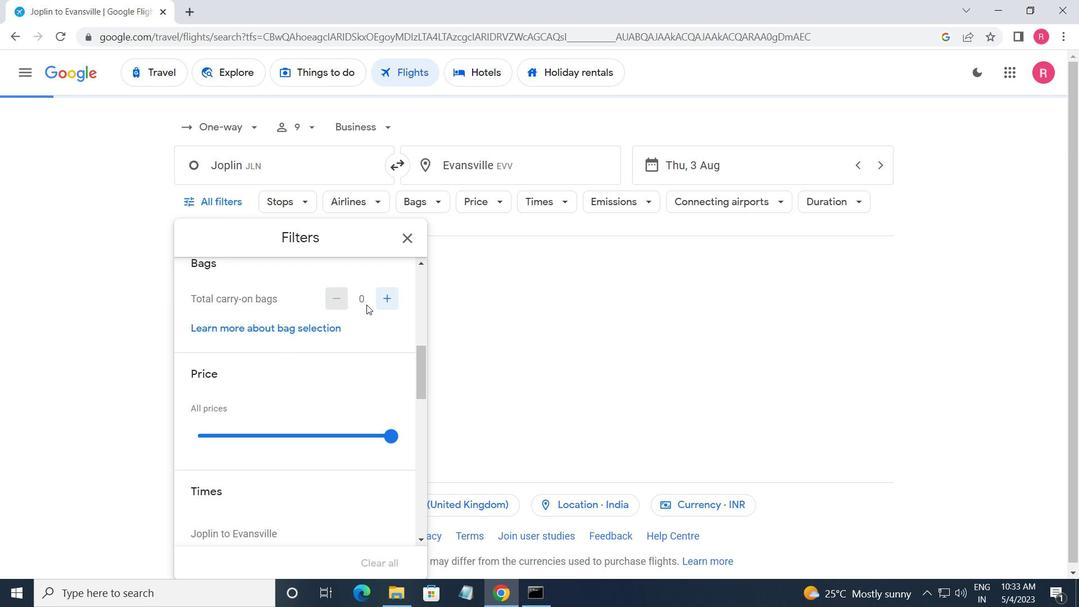 
Action: Mouse pressed left at (372, 303)
Screenshot: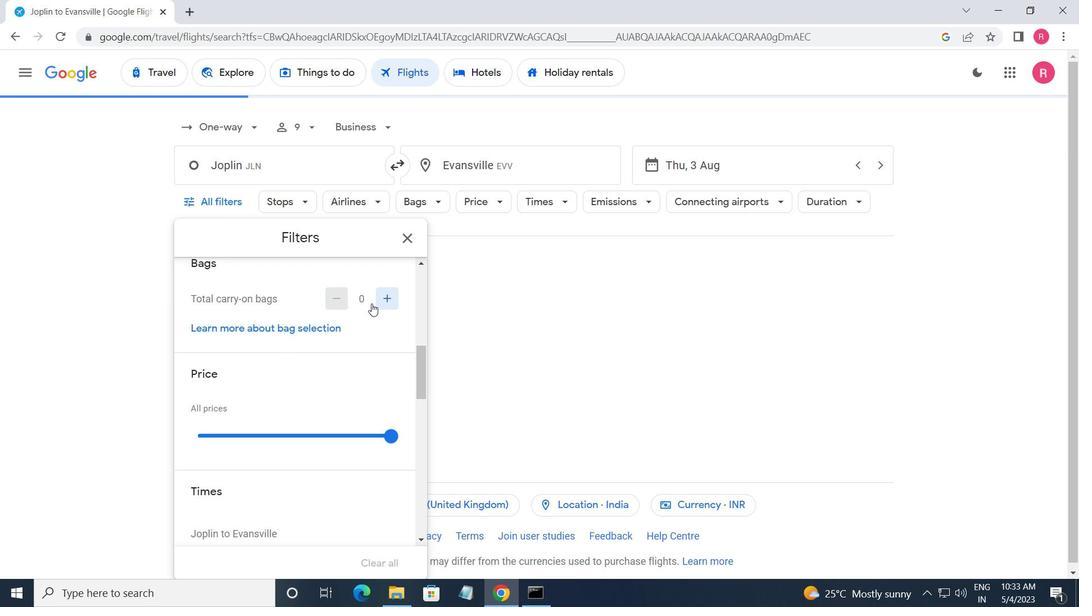 
Action: Mouse pressed left at (372, 303)
Screenshot: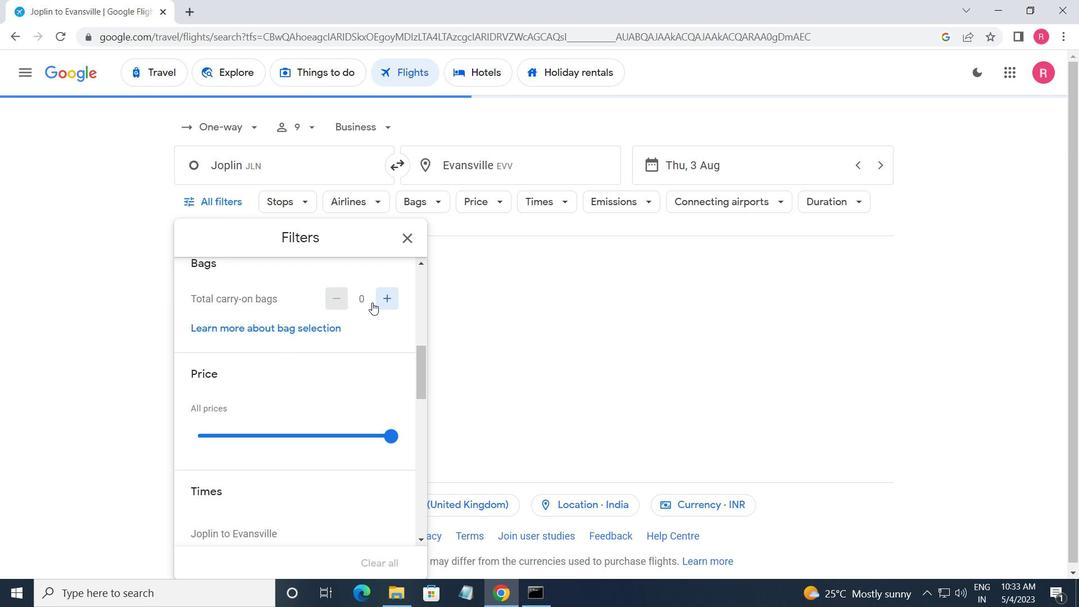 
Action: Mouse moved to (370, 328)
Screenshot: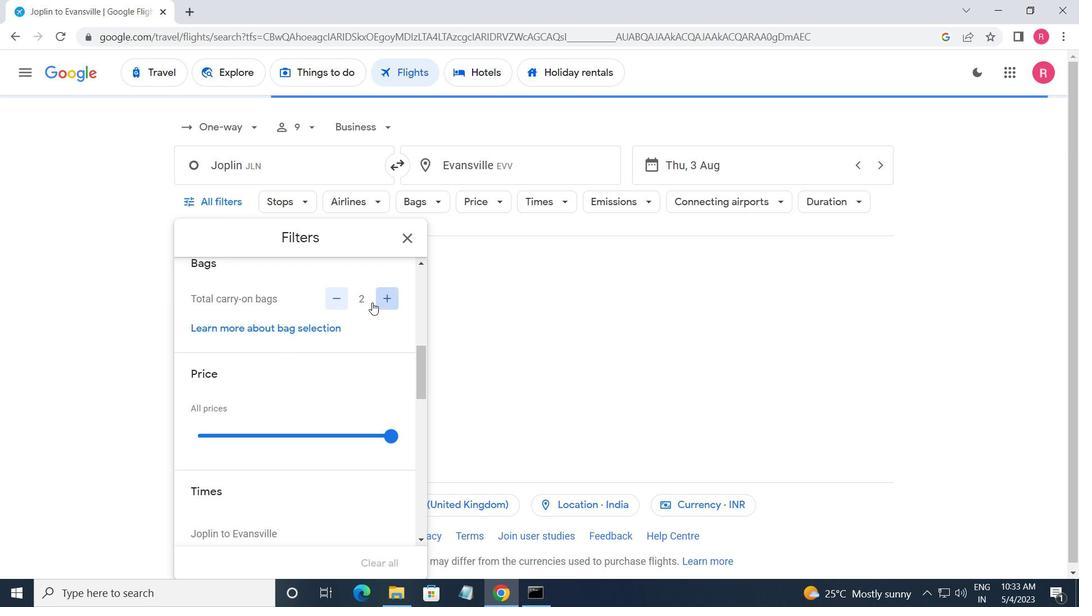 
Action: Mouse scrolled (370, 327) with delta (0, 0)
Screenshot: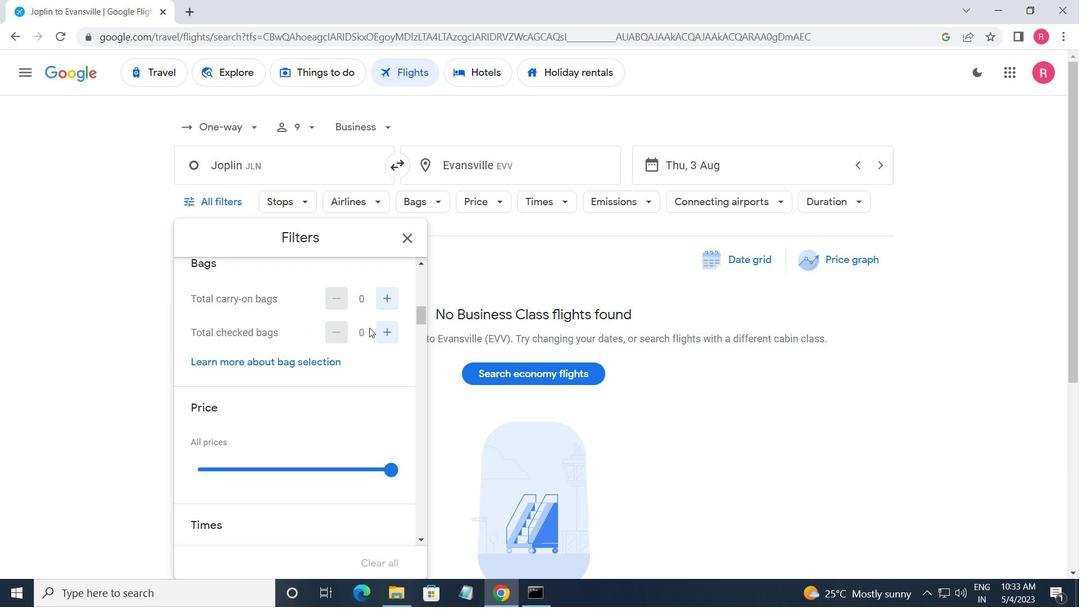 
Action: Mouse scrolled (370, 327) with delta (0, 0)
Screenshot: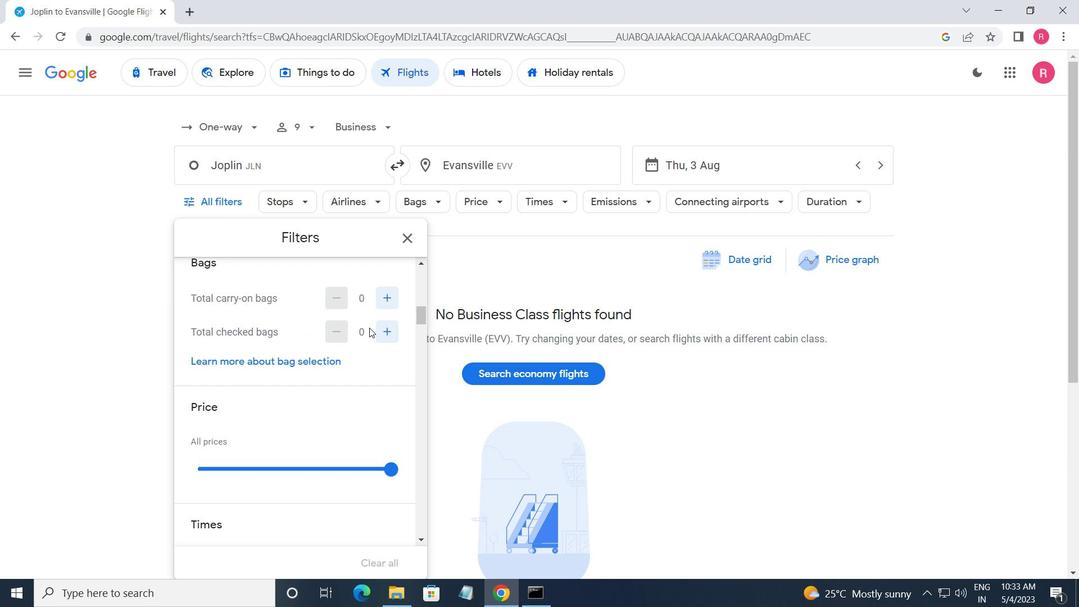 
Action: Mouse moved to (388, 325)
Screenshot: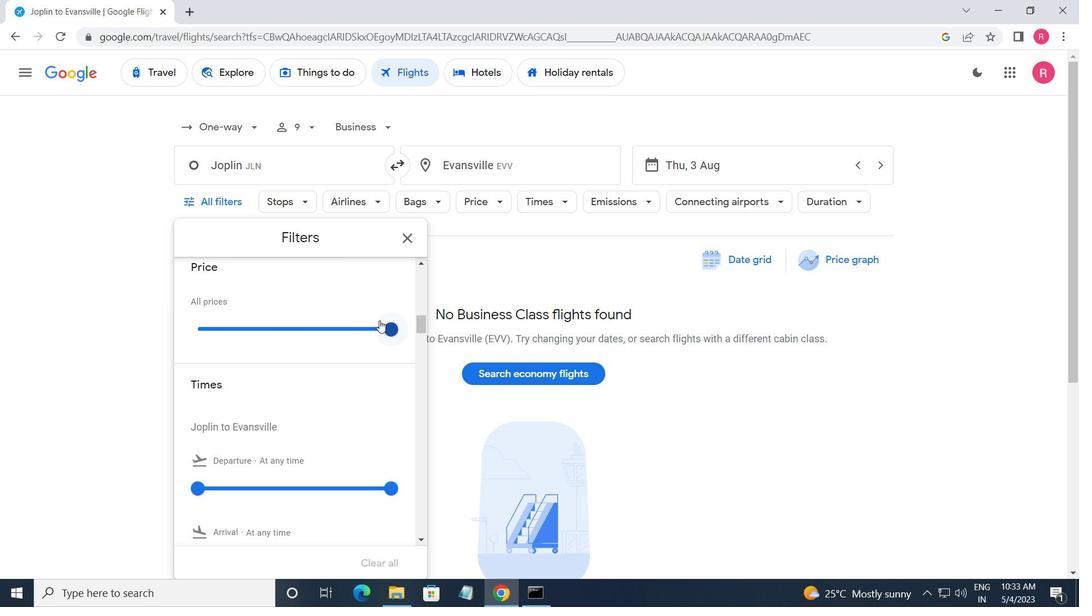 
Action: Mouse pressed left at (388, 325)
Screenshot: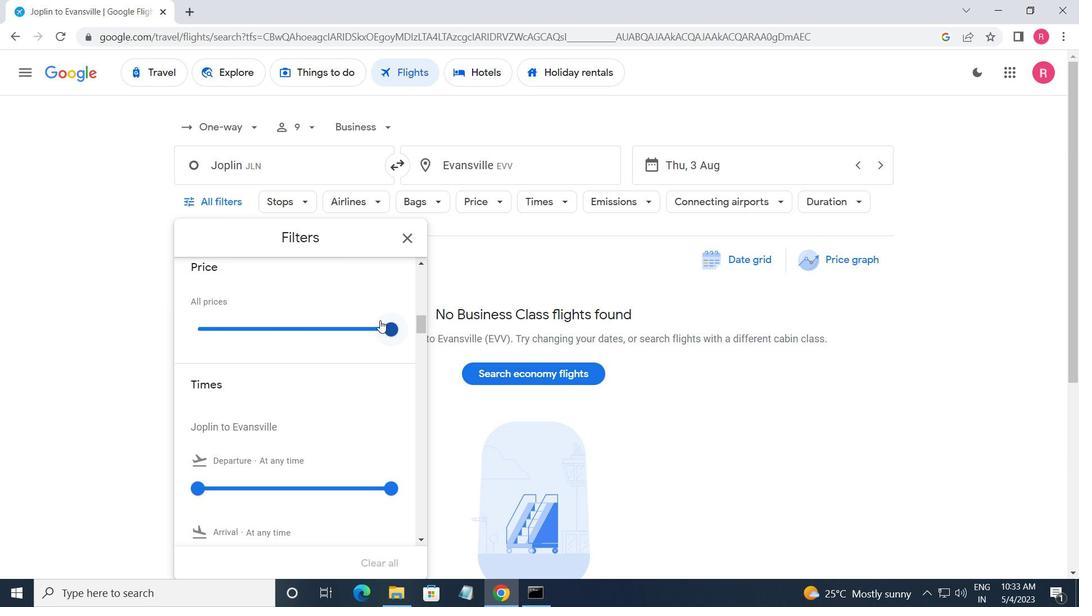 
Action: Mouse moved to (296, 336)
Screenshot: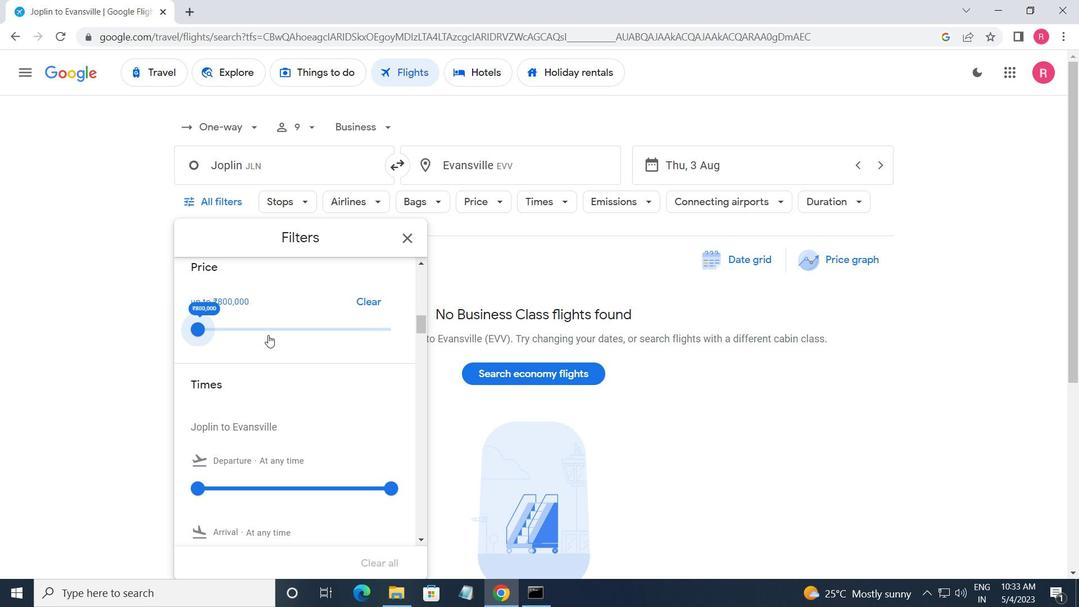 
Action: Mouse scrolled (296, 335) with delta (0, 0)
Screenshot: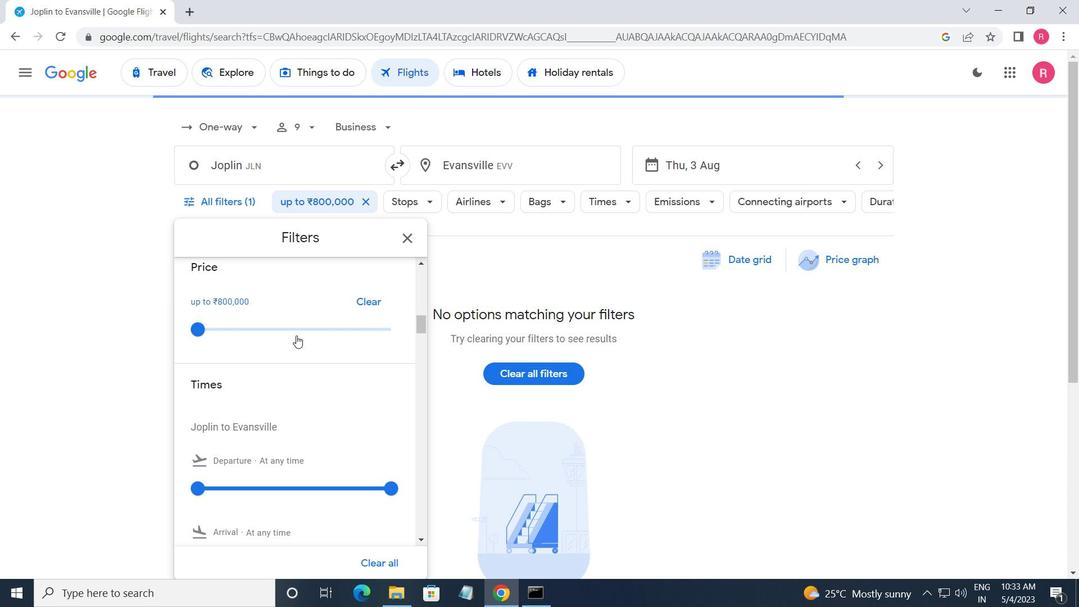 
Action: Mouse moved to (196, 409)
Screenshot: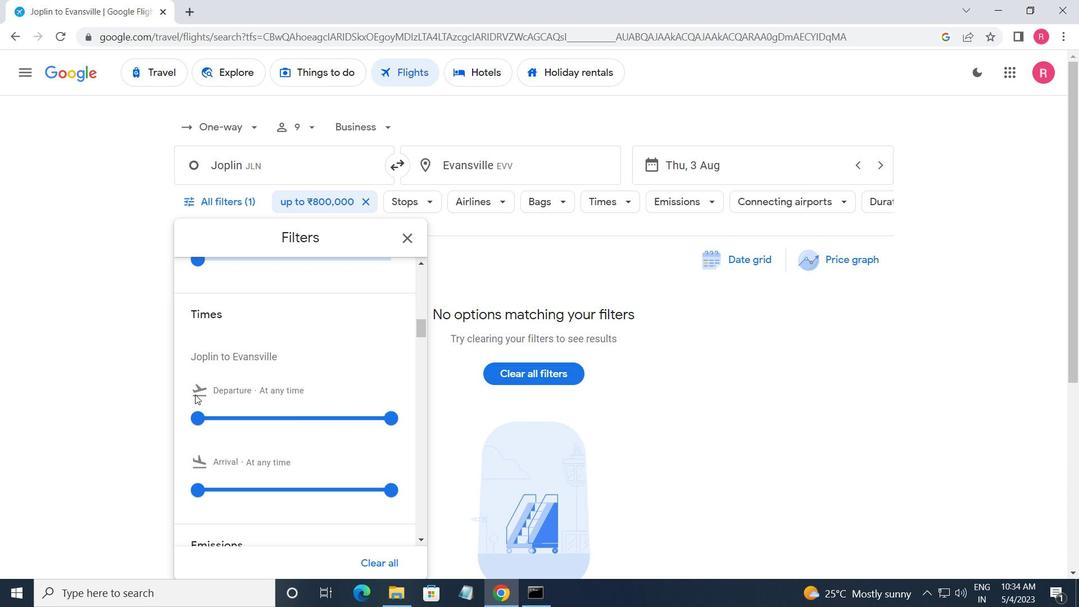 
Action: Mouse pressed left at (196, 409)
Screenshot: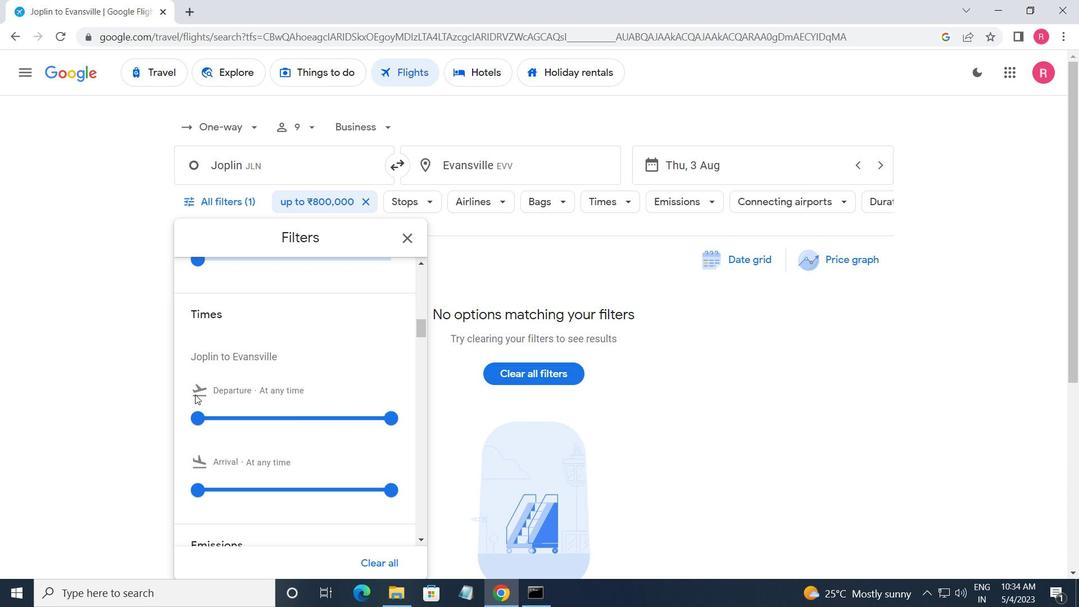 
Action: Mouse moved to (394, 417)
Screenshot: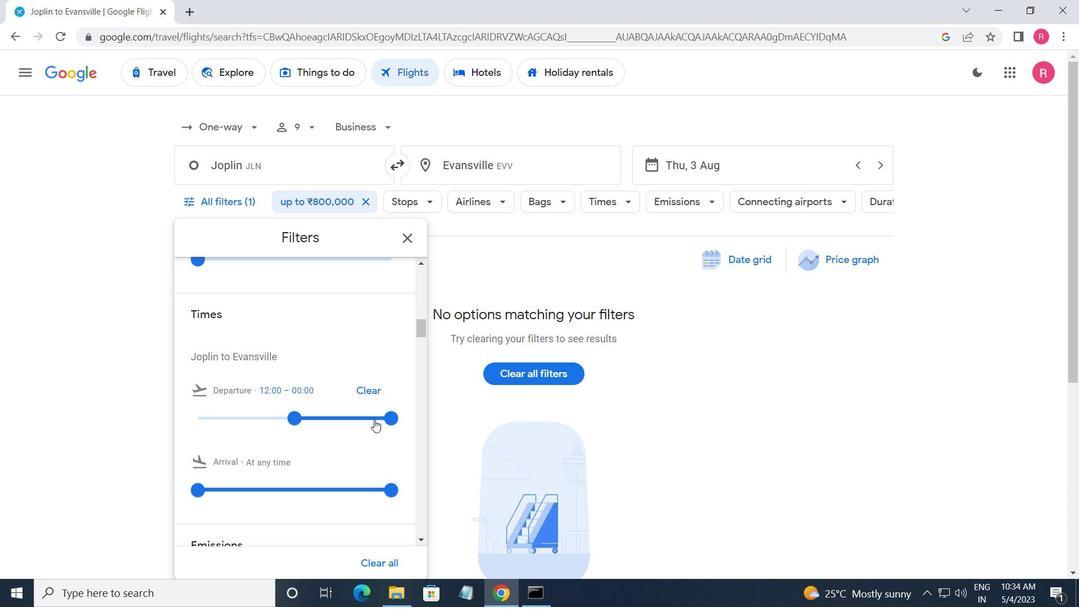 
Action: Mouse pressed left at (394, 417)
Screenshot: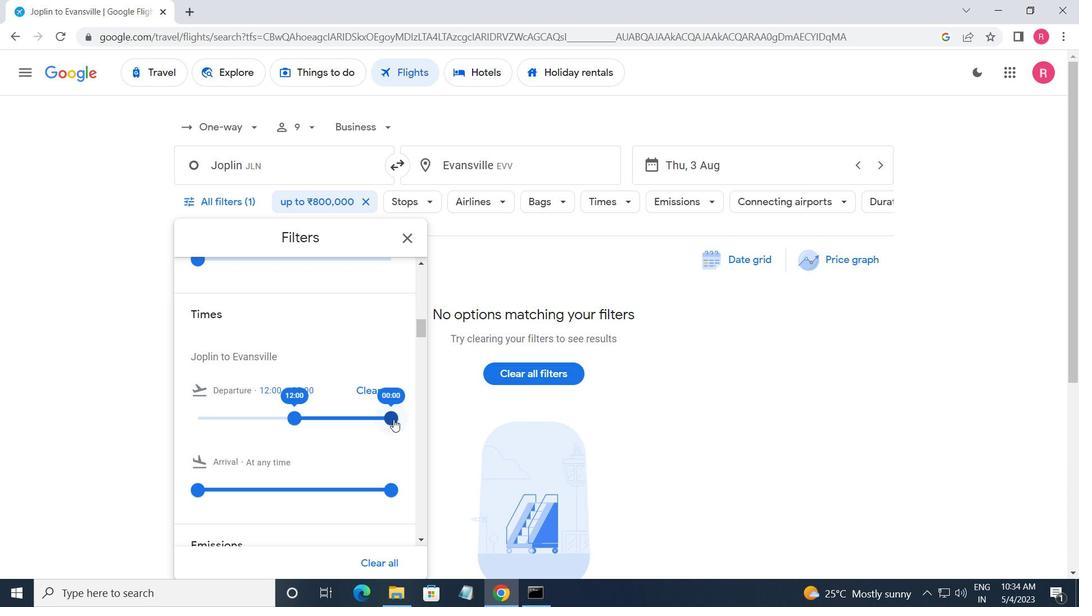 
Action: Mouse moved to (409, 232)
Screenshot: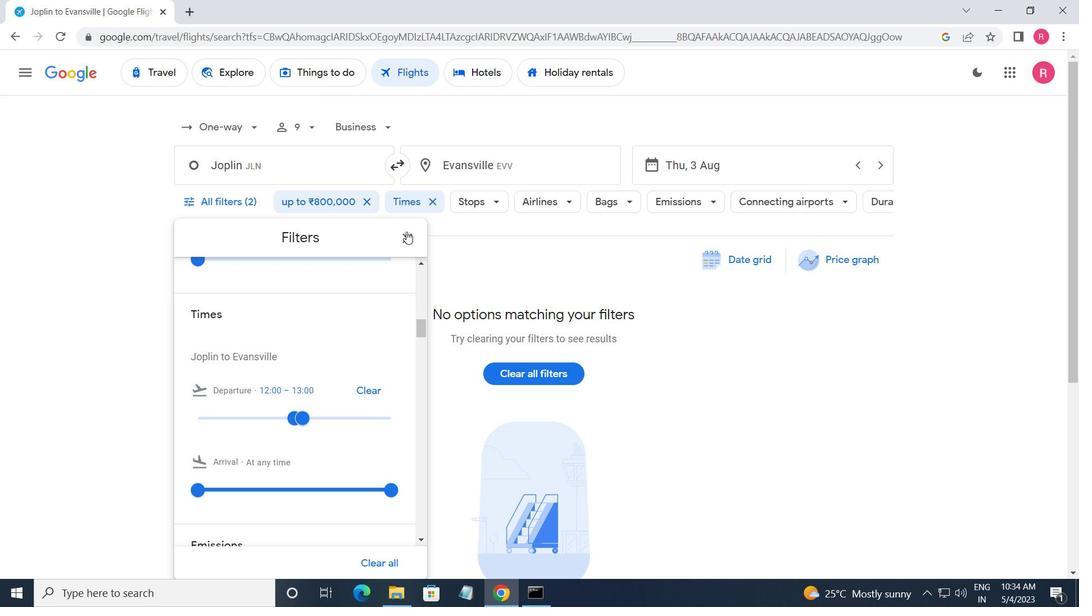 
Action: Mouse pressed left at (409, 232)
Screenshot: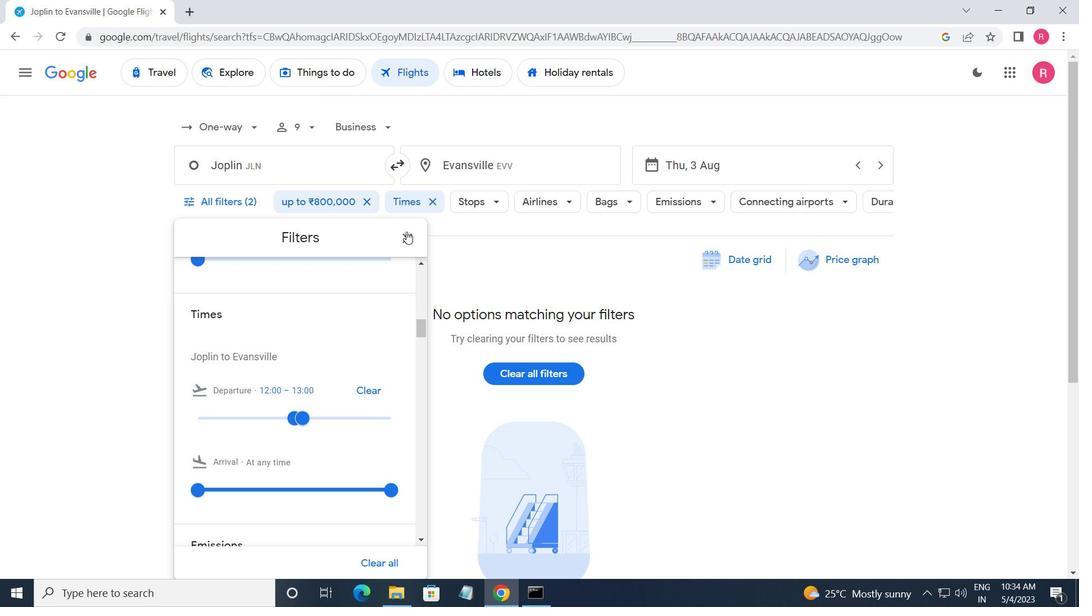 
Action: Mouse moved to (406, 275)
Screenshot: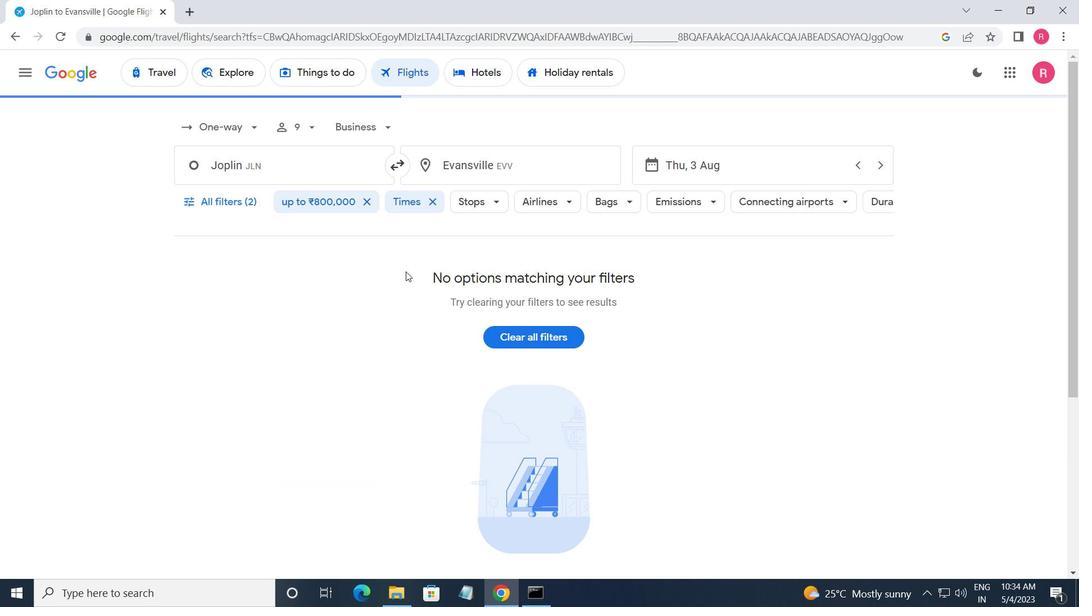 
